 Task: Search one way flight ticket for 1 adult, 1 child, 1 infant in seat in premium economy from Elmira/corning: Elmira/corning Regional Airport to Gillette: Gillette Campbell County Airport on 5-1-2023. Number of bags: 6 checked bags. Price is upto 86000. Outbound departure time preference is 15:30.
Action: Mouse moved to (227, 423)
Screenshot: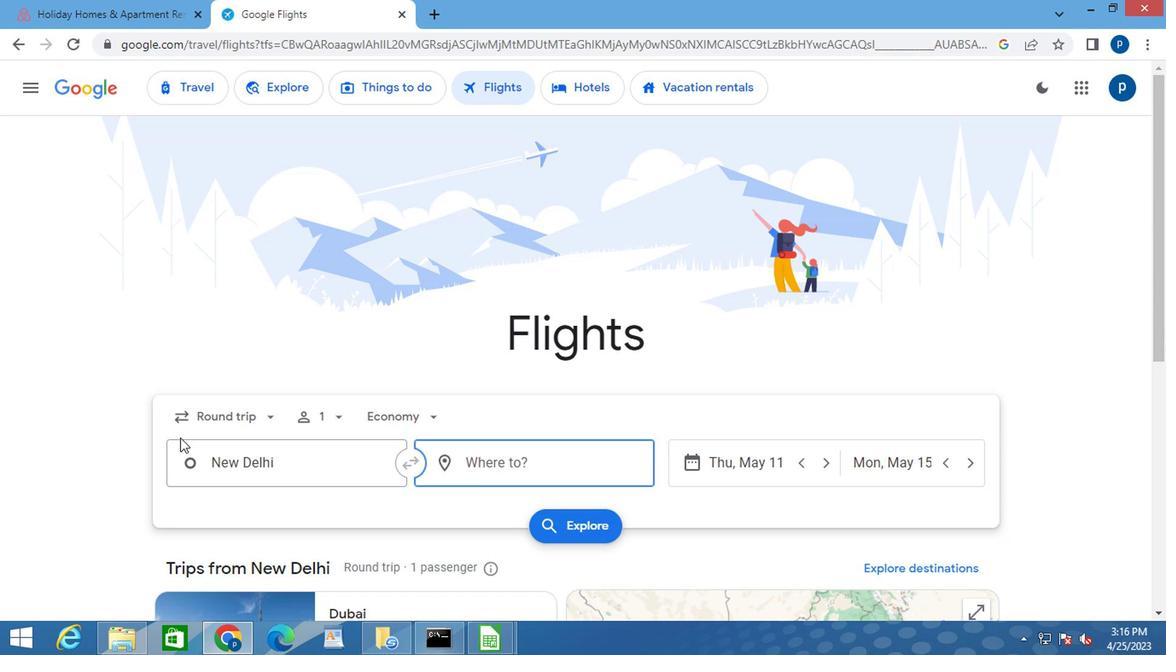 
Action: Mouse pressed left at (227, 423)
Screenshot: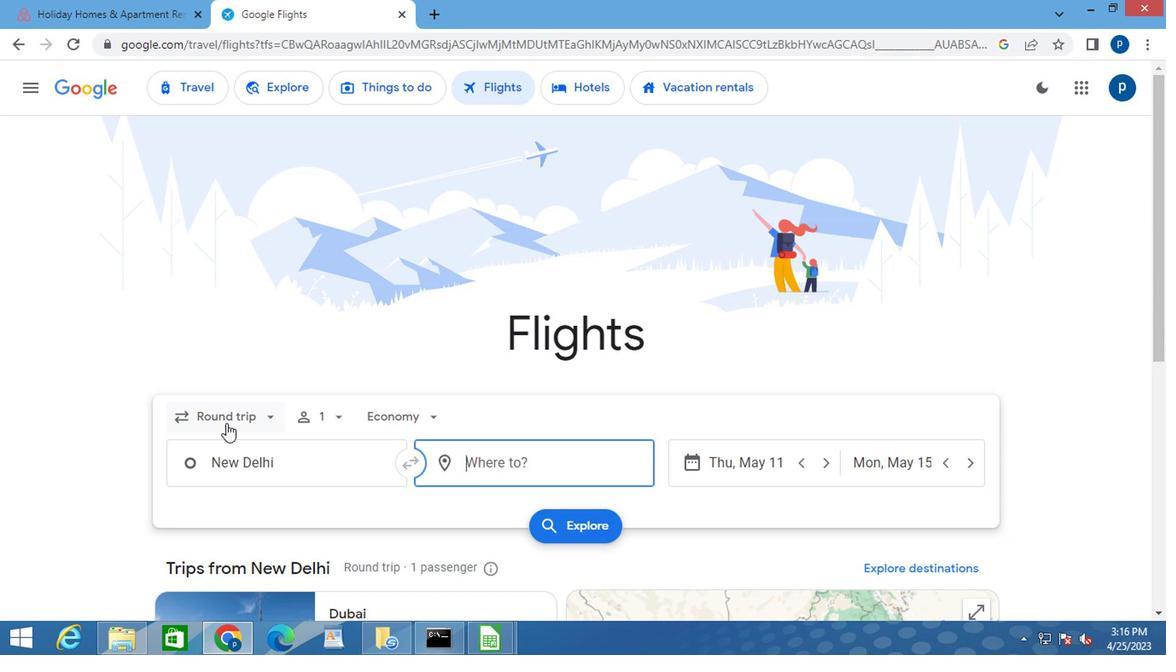 
Action: Mouse moved to (250, 498)
Screenshot: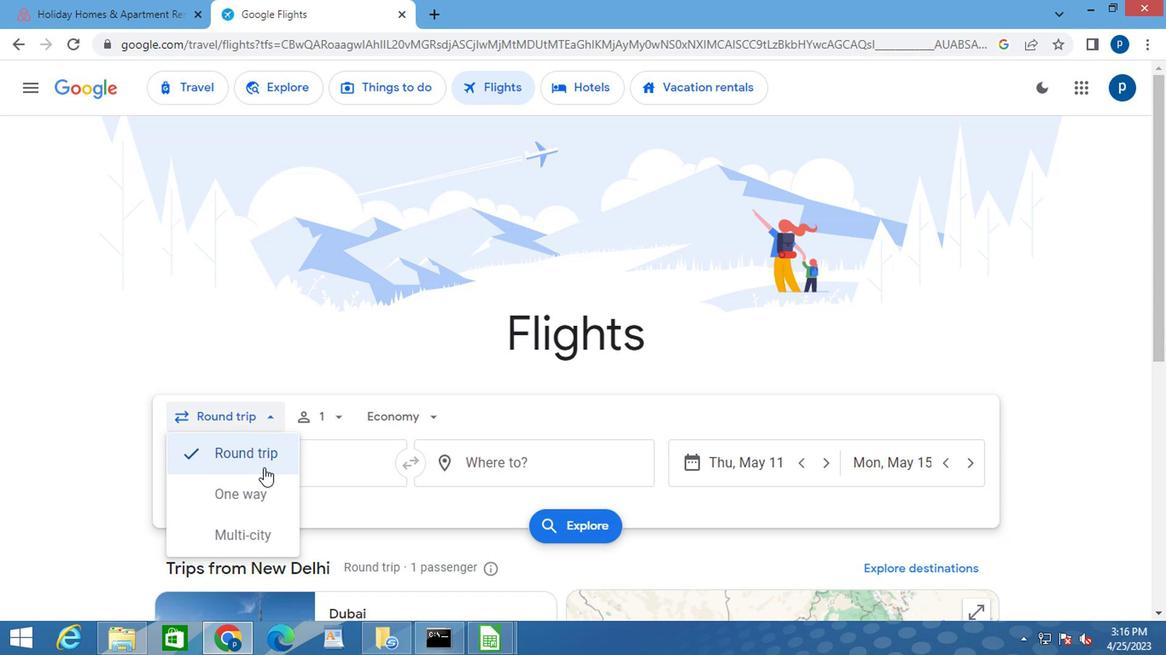 
Action: Mouse pressed left at (250, 498)
Screenshot: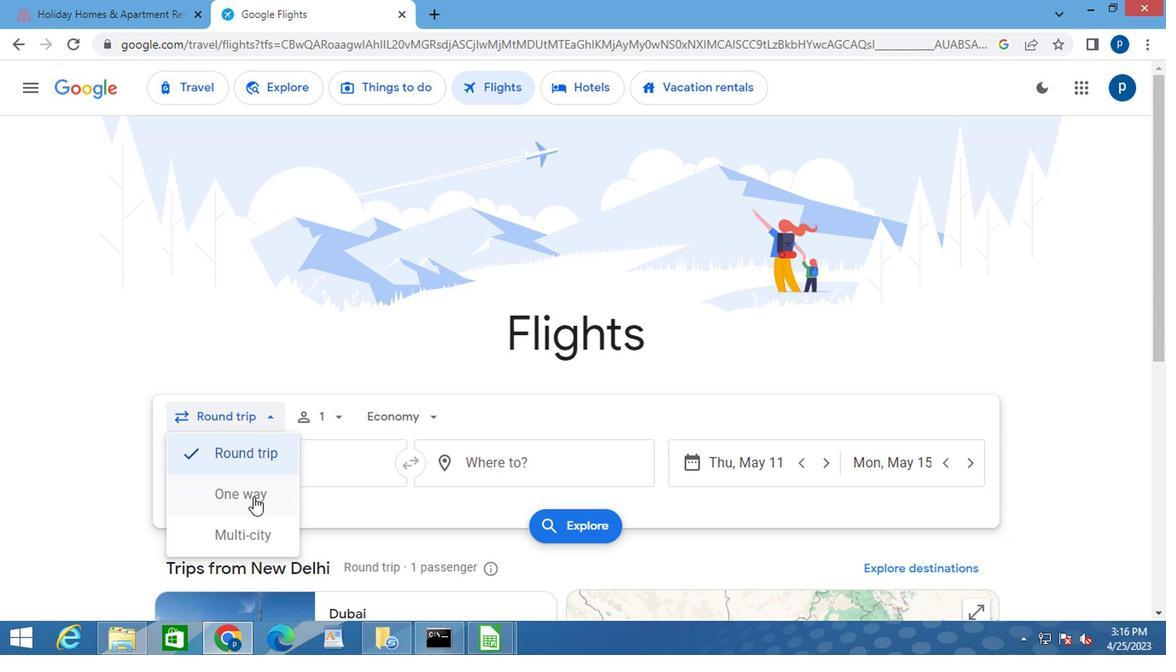 
Action: Mouse moved to (364, 382)
Screenshot: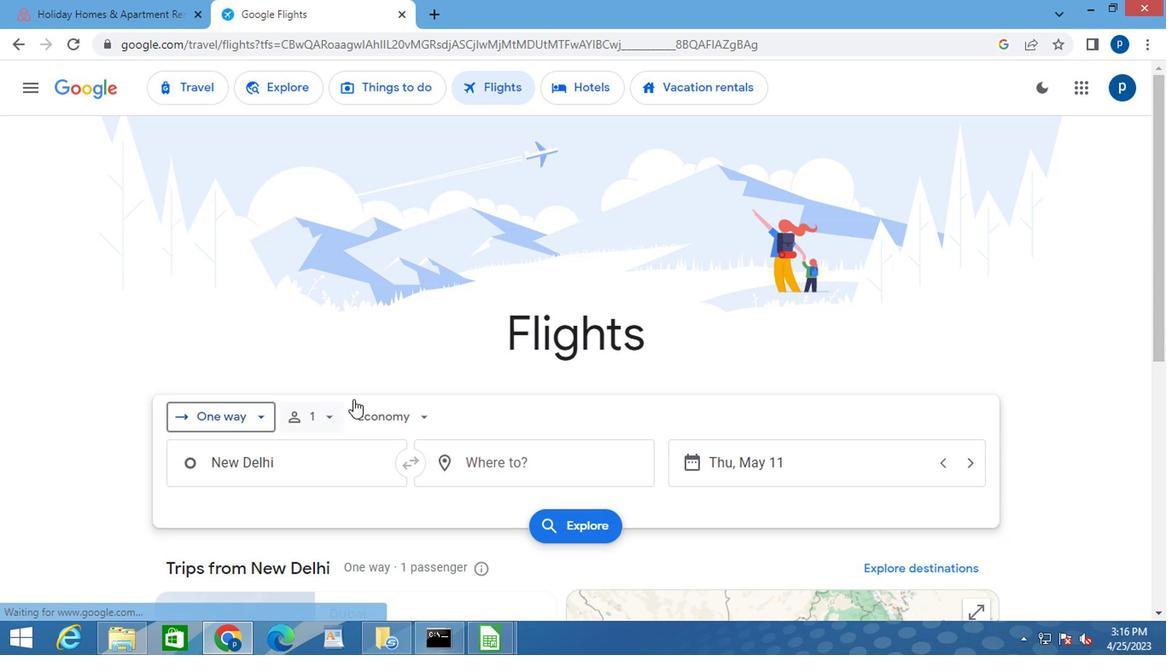 
Action: Mouse scrolled (364, 381) with delta (0, 0)
Screenshot: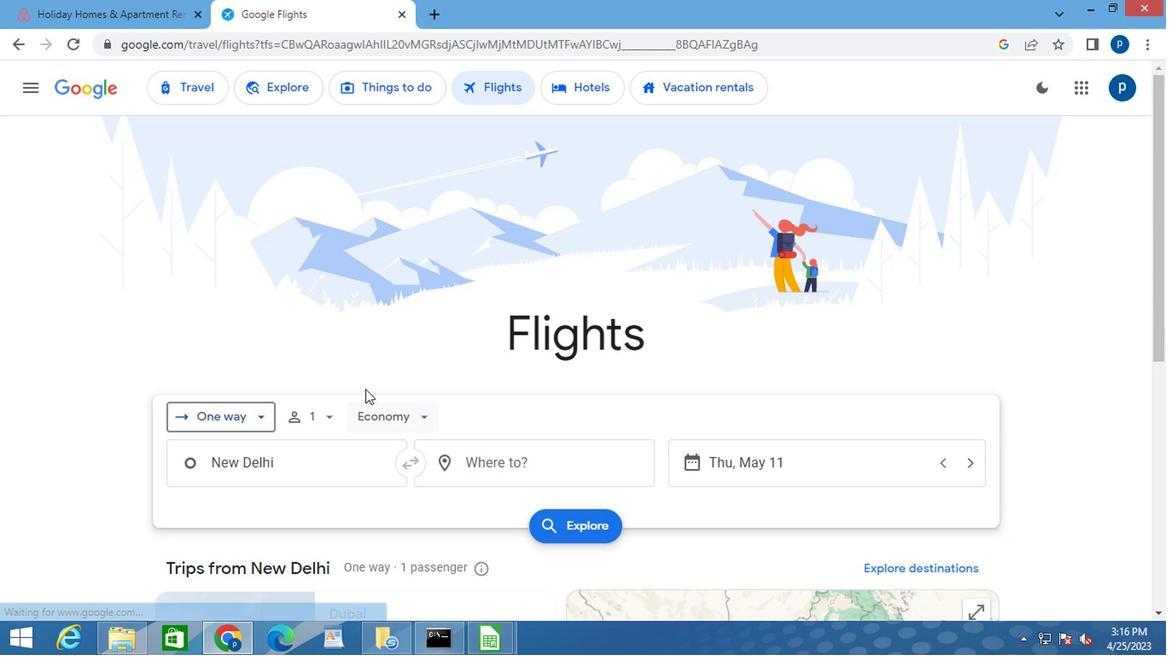 
Action: Mouse scrolled (364, 381) with delta (0, 0)
Screenshot: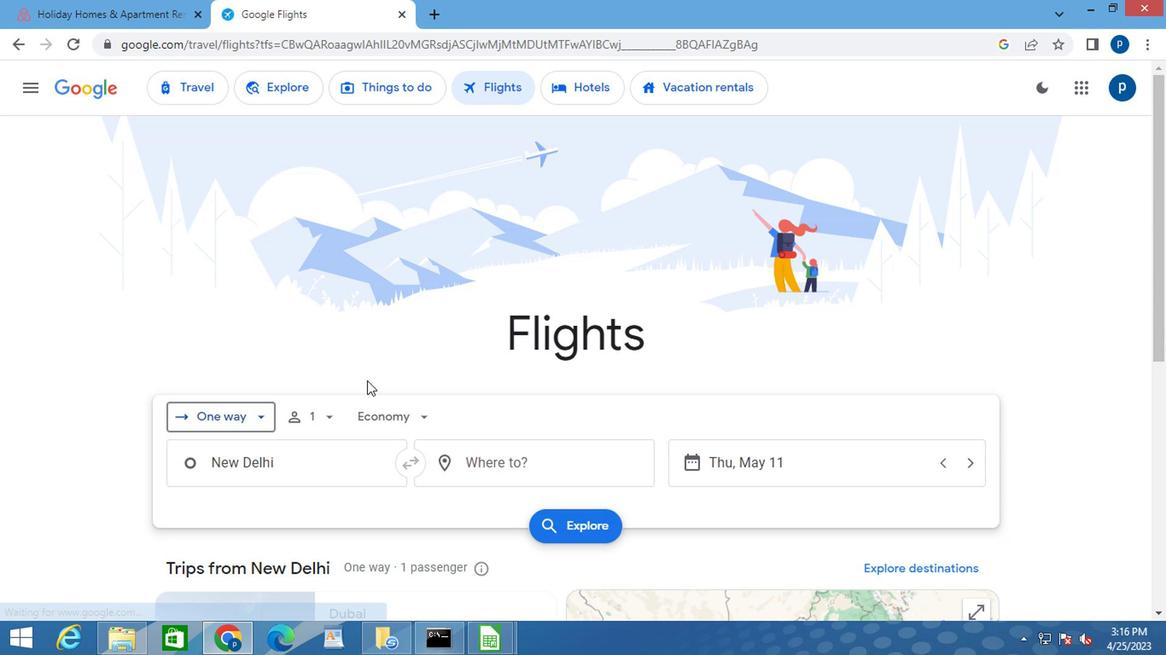 
Action: Mouse moved to (320, 238)
Screenshot: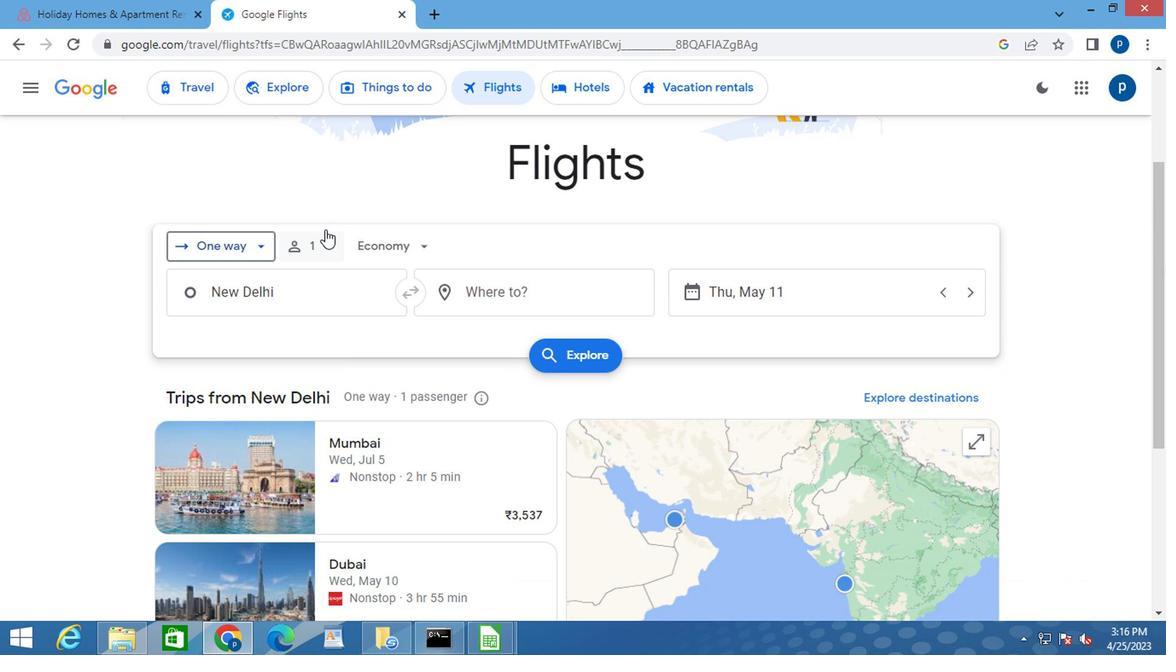 
Action: Mouse pressed left at (320, 238)
Screenshot: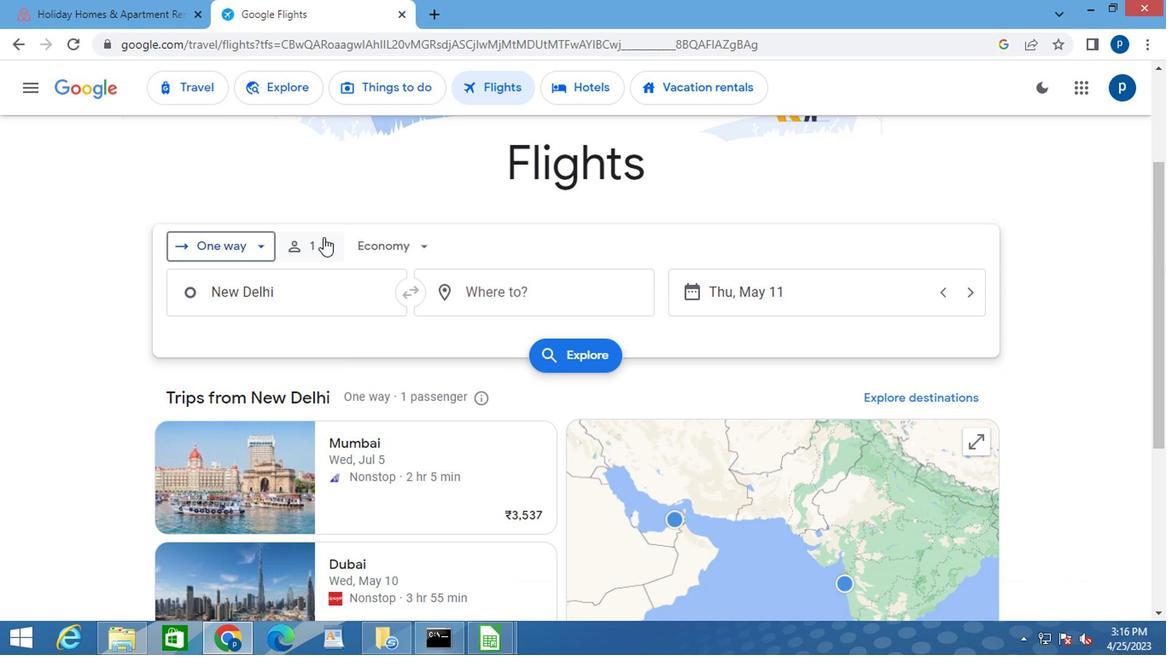 
Action: Mouse moved to (452, 327)
Screenshot: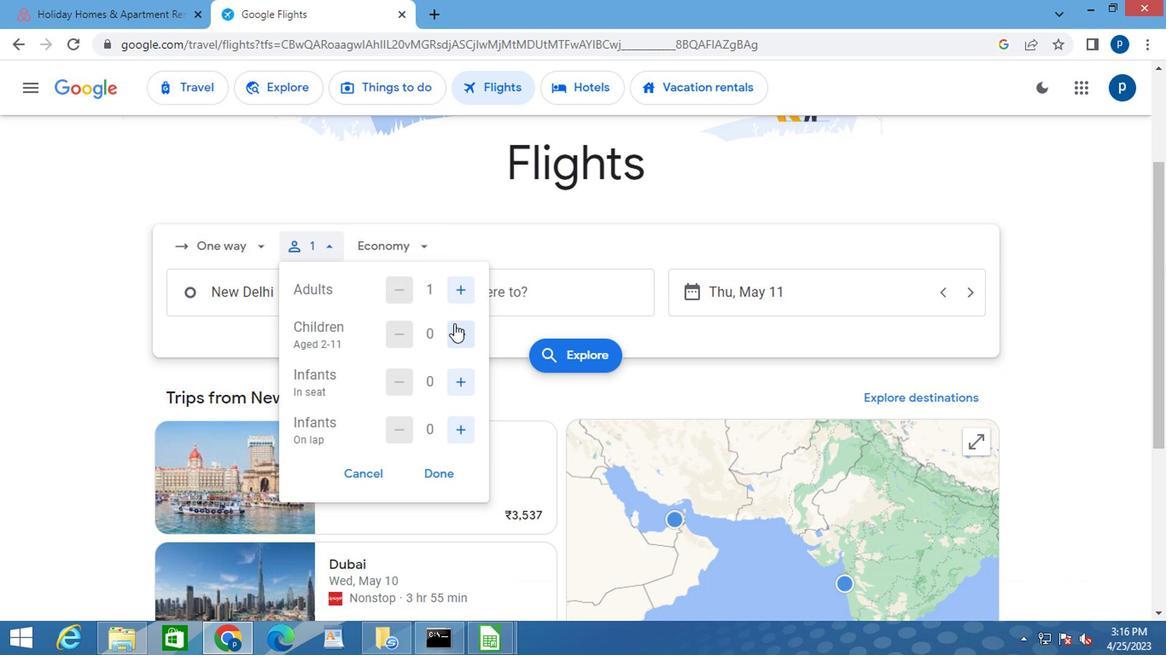 
Action: Mouse pressed left at (452, 327)
Screenshot: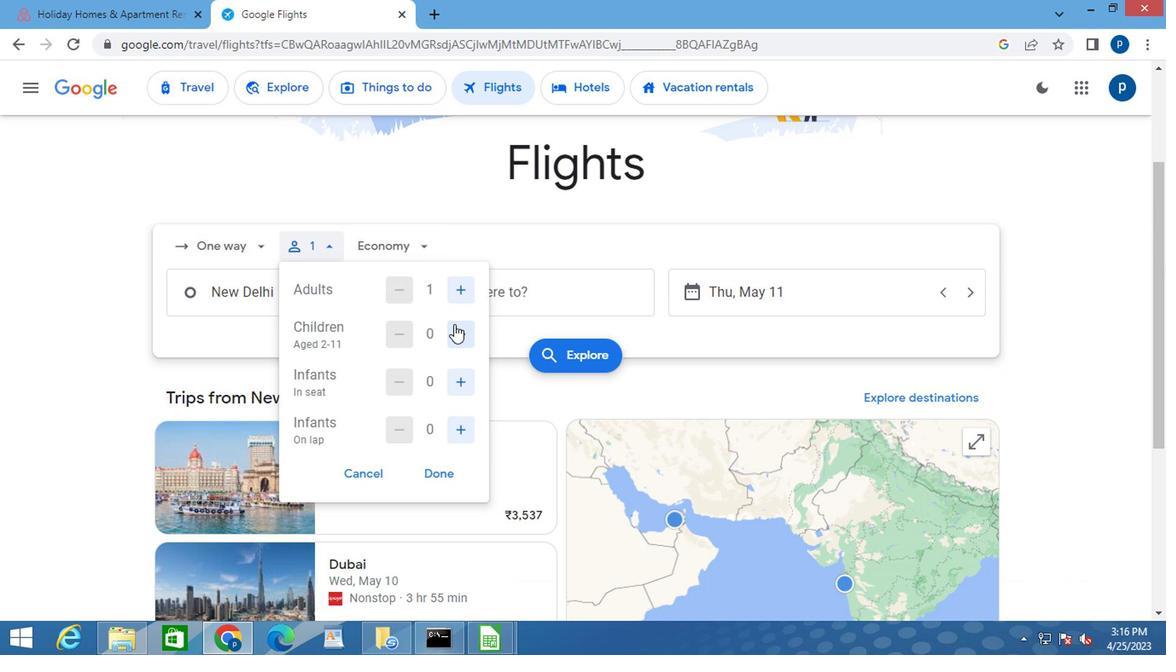 
Action: Mouse moved to (460, 383)
Screenshot: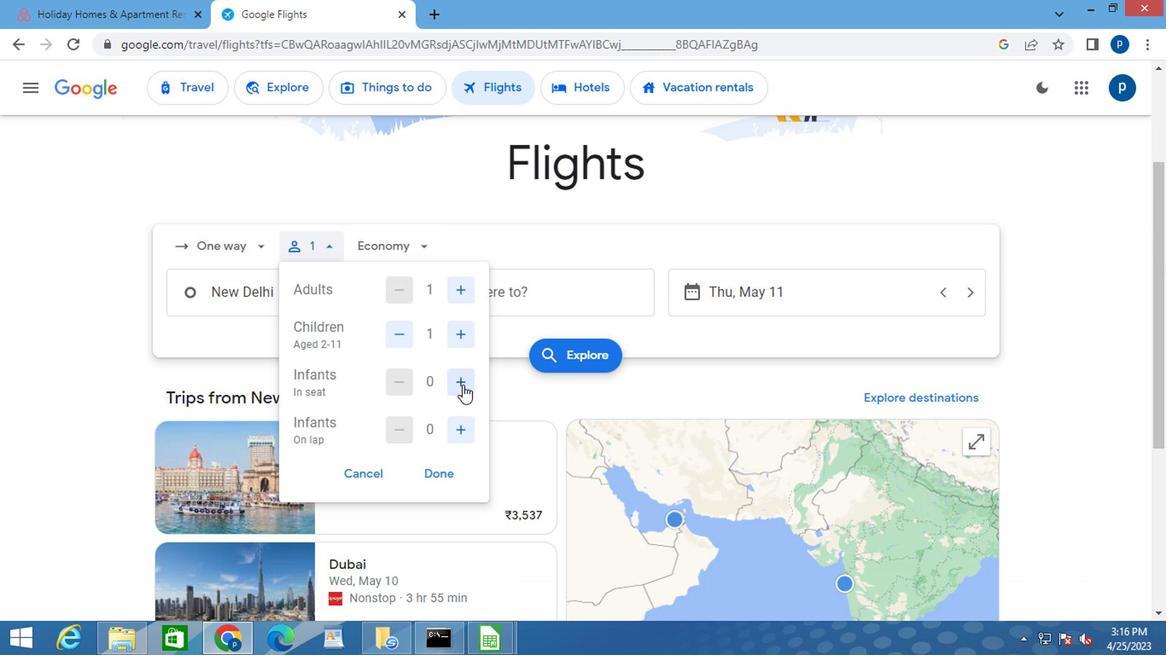 
Action: Mouse pressed left at (460, 383)
Screenshot: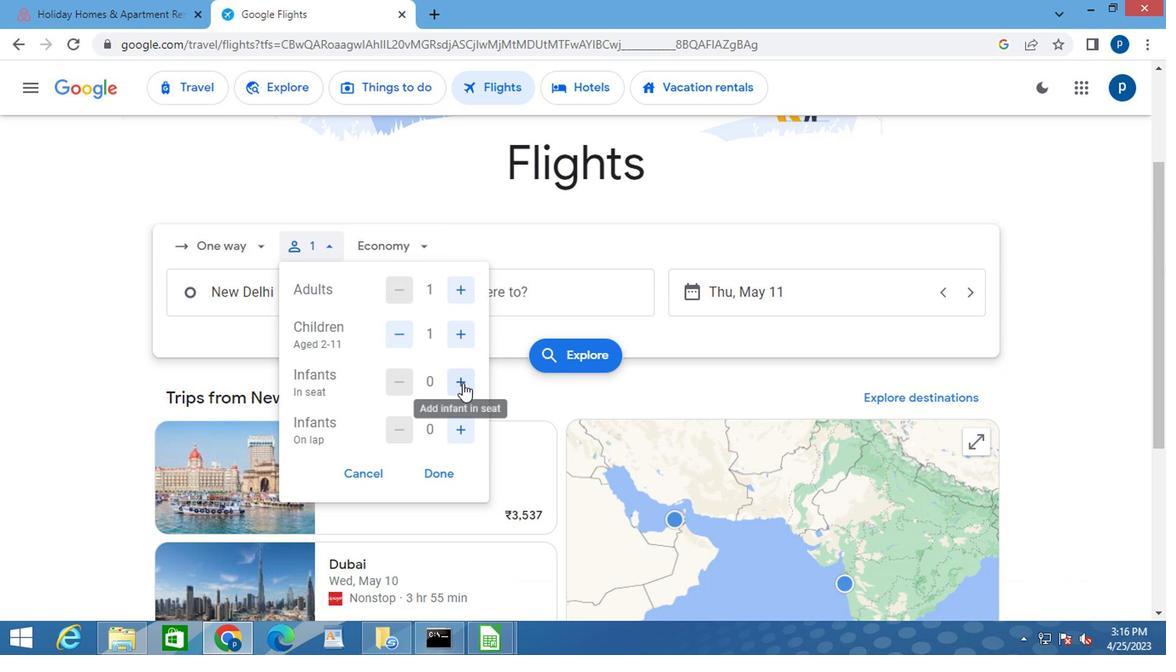 
Action: Mouse moved to (443, 471)
Screenshot: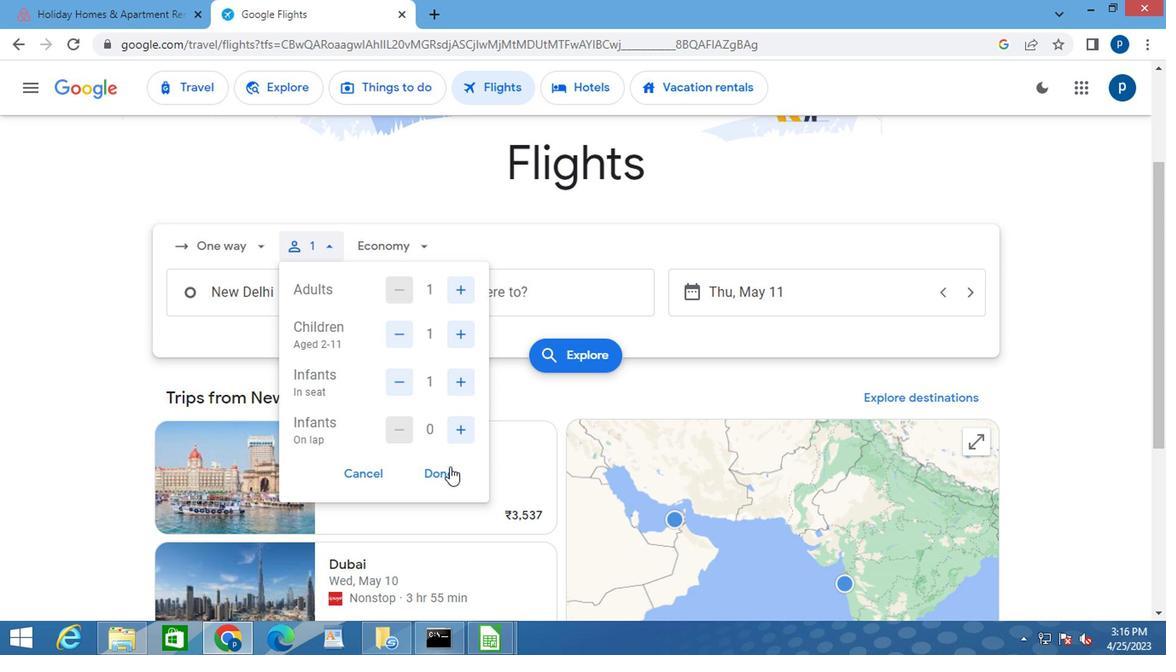 
Action: Mouse pressed left at (443, 471)
Screenshot: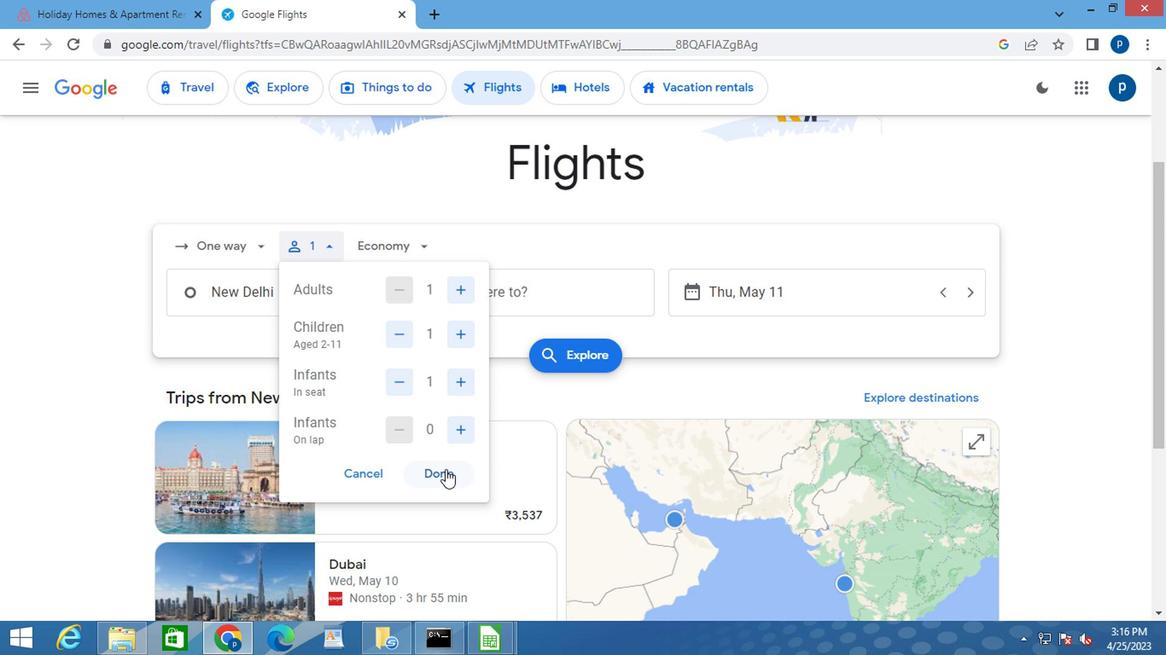 
Action: Mouse moved to (400, 244)
Screenshot: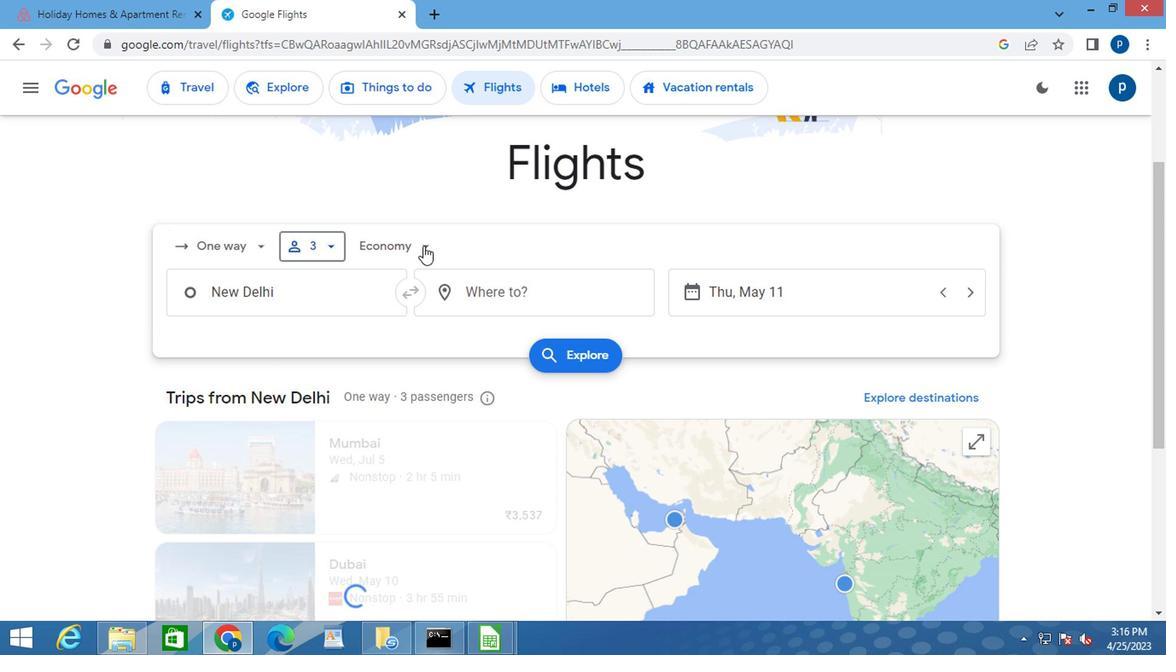 
Action: Mouse pressed left at (400, 244)
Screenshot: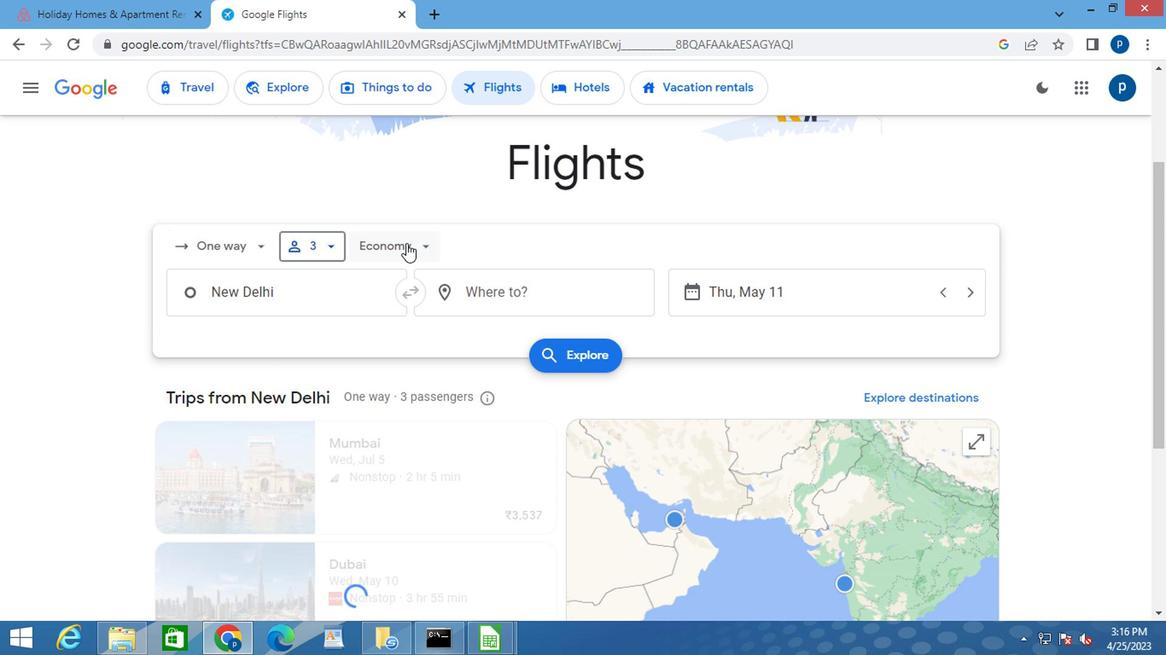 
Action: Mouse moved to (456, 319)
Screenshot: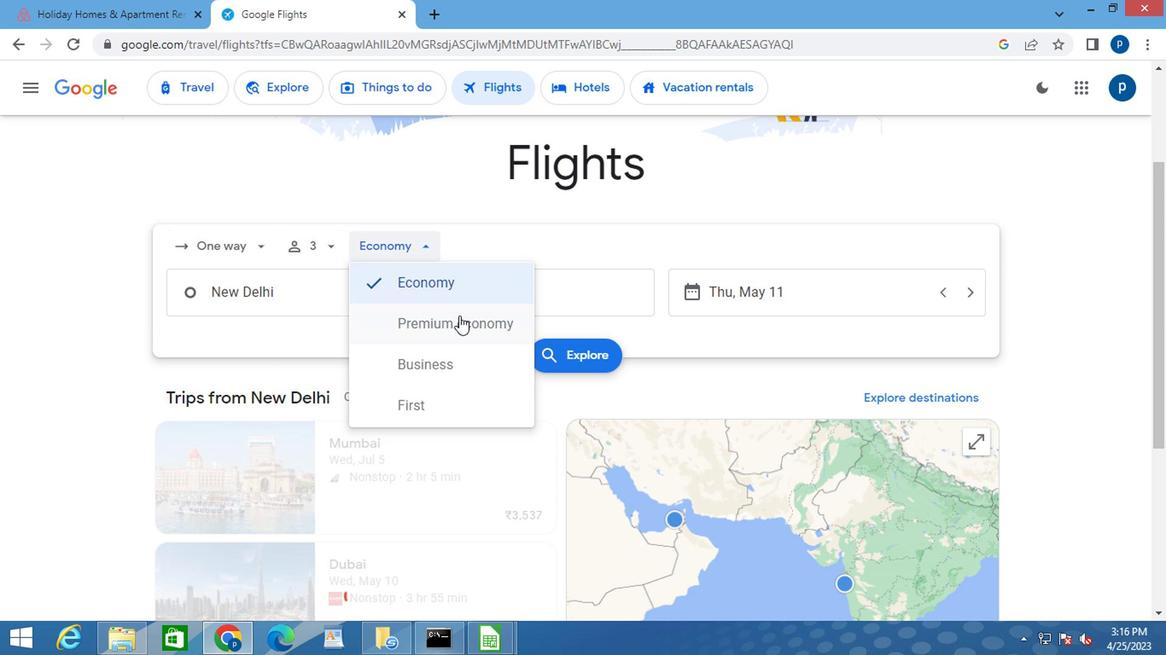 
Action: Mouse pressed left at (456, 319)
Screenshot: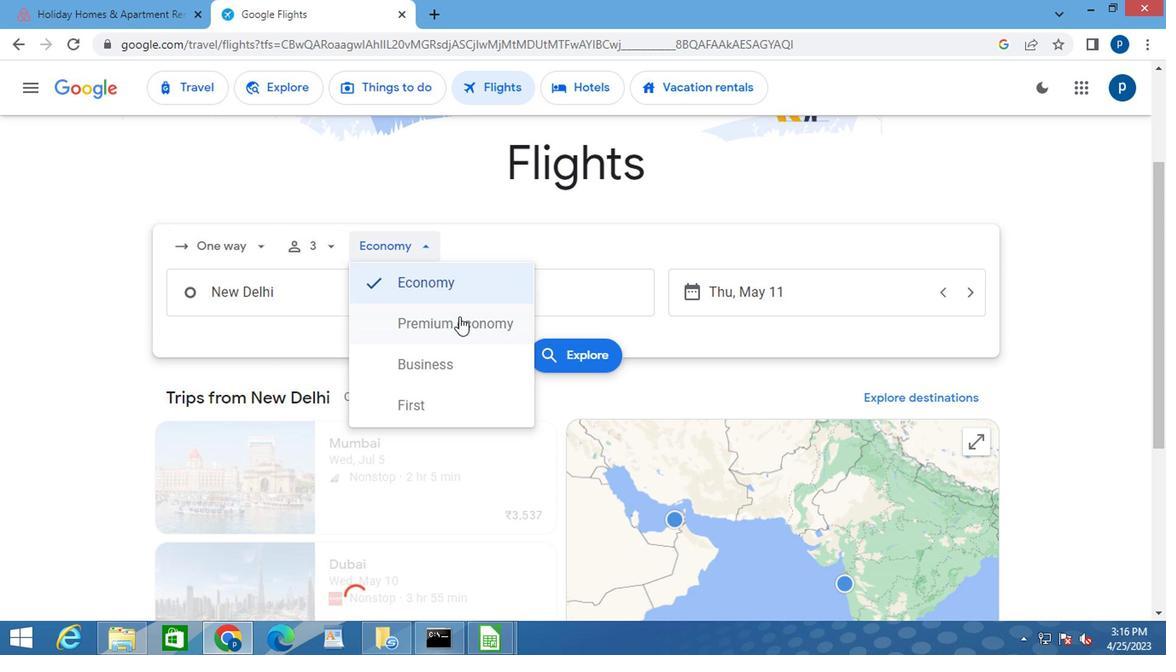 
Action: Mouse moved to (261, 298)
Screenshot: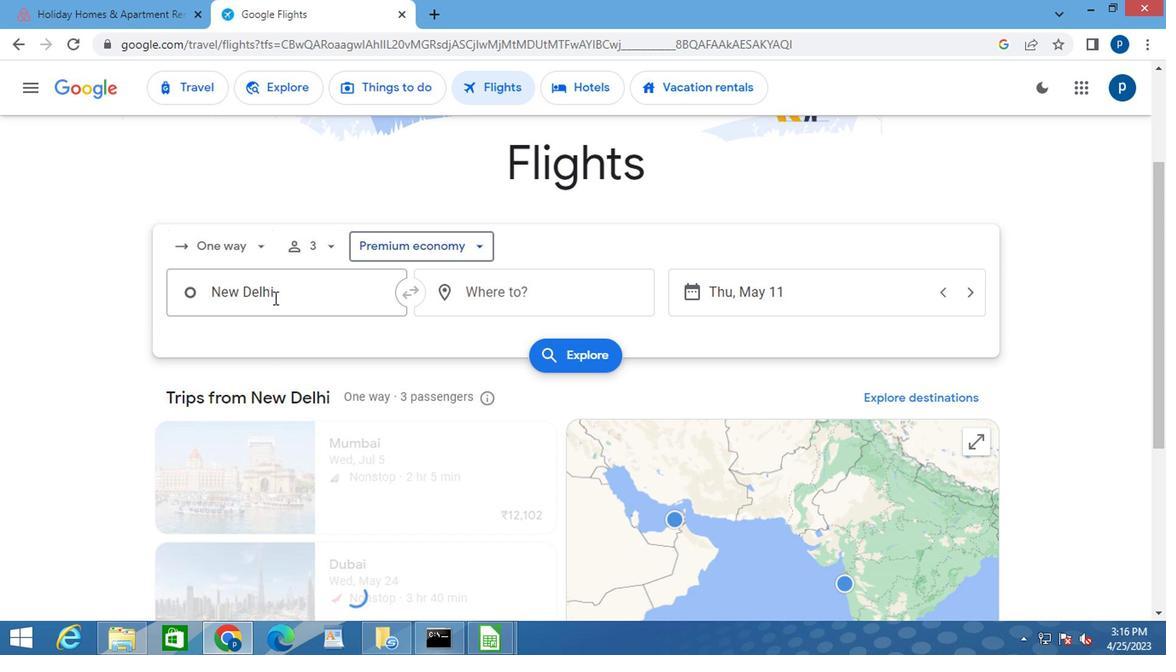 
Action: Mouse pressed left at (261, 298)
Screenshot: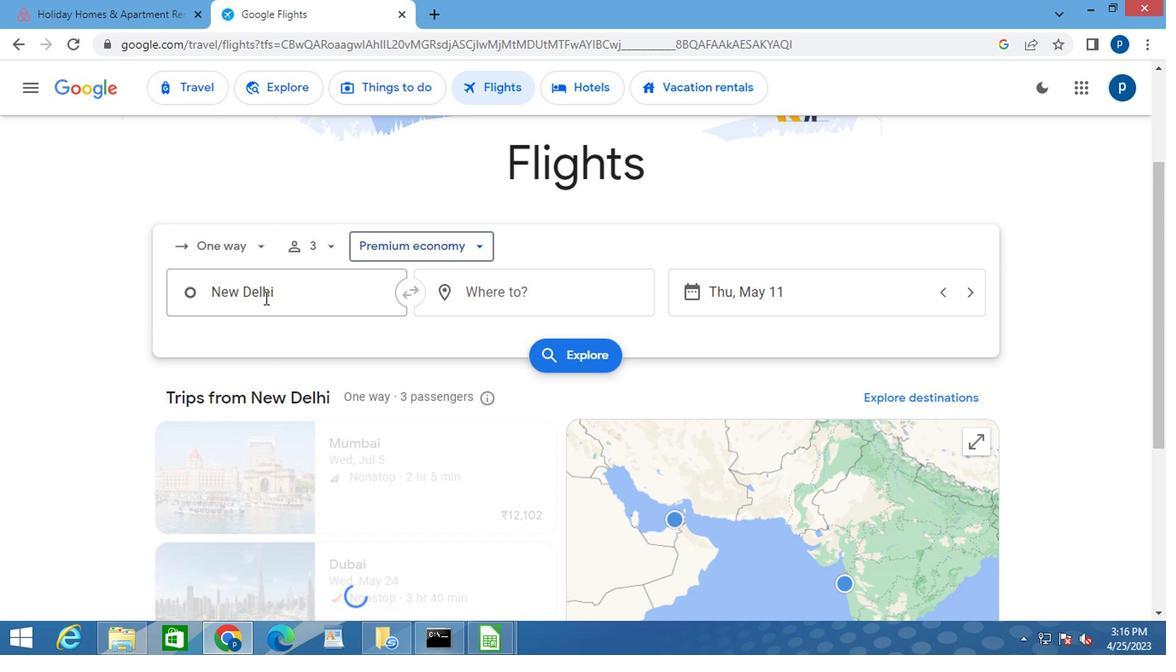 
Action: Mouse pressed left at (261, 298)
Screenshot: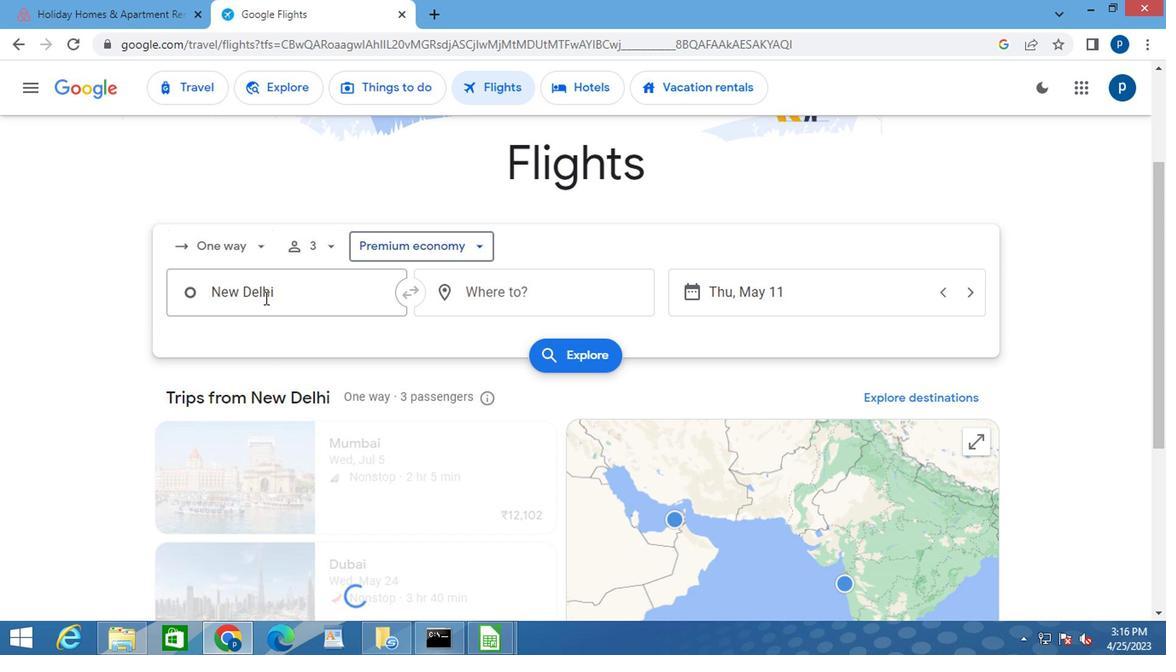 
Action: Key pressed e<Key.caps_lock>lmir
Screenshot: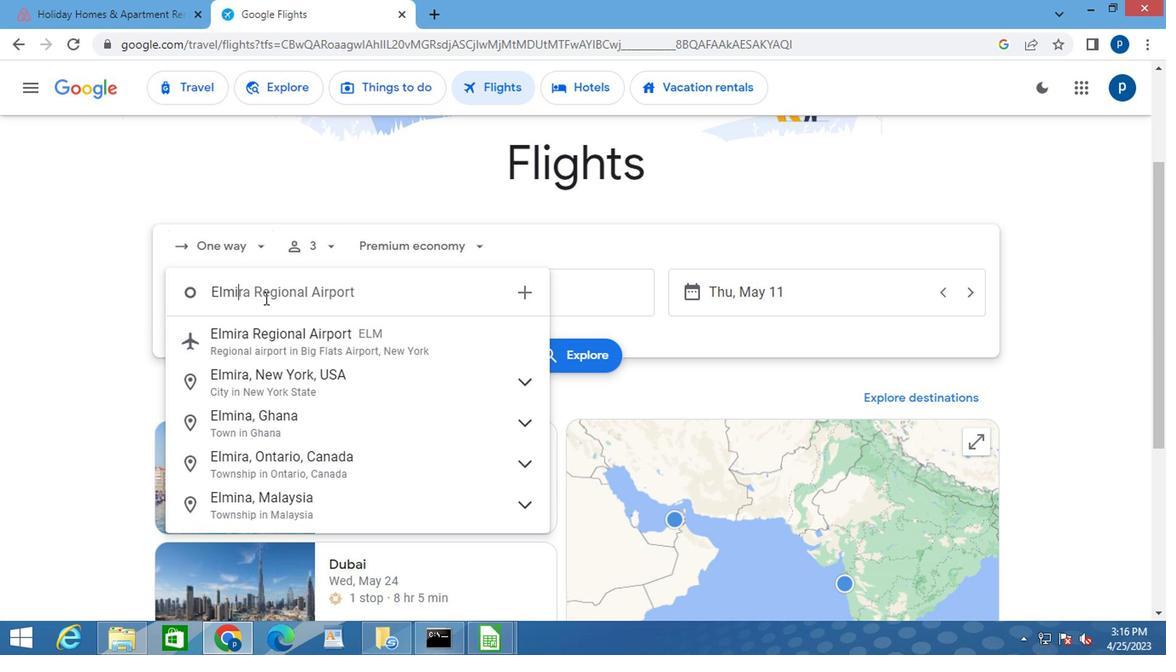 
Action: Mouse moved to (258, 335)
Screenshot: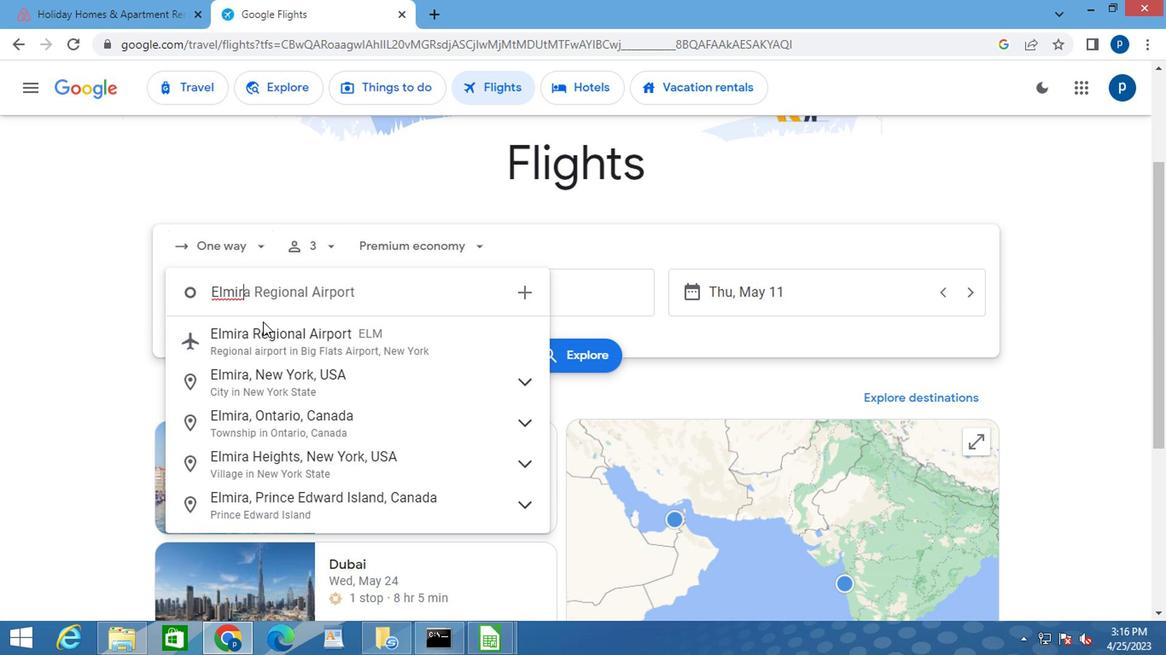 
Action: Mouse pressed left at (258, 335)
Screenshot: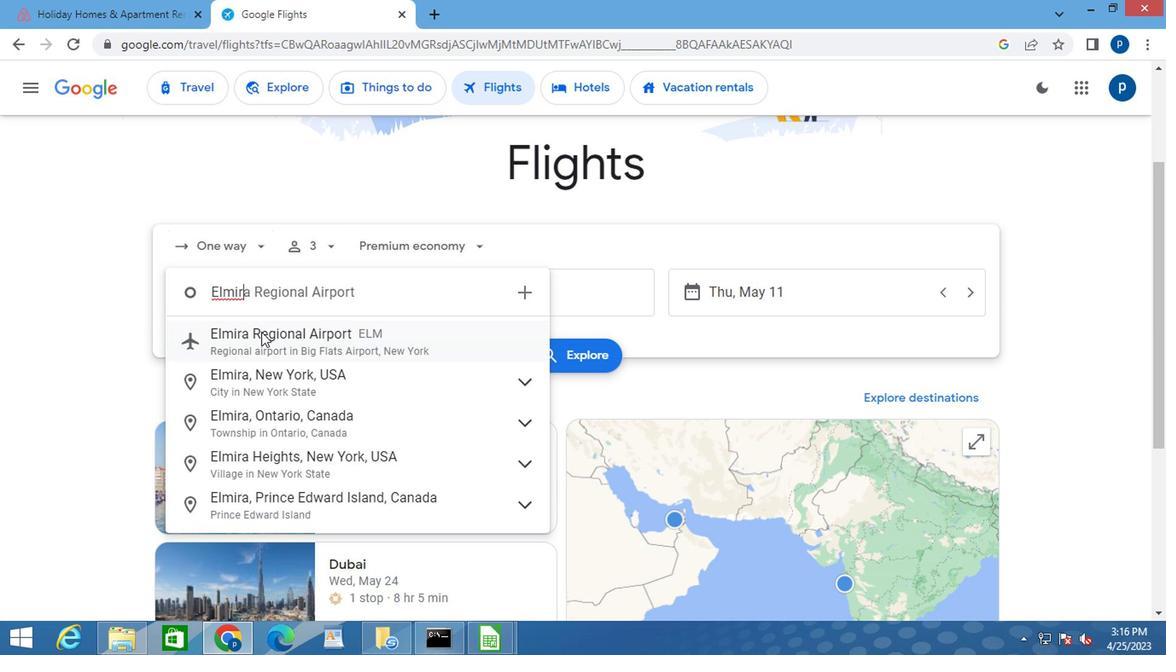 
Action: Mouse moved to (490, 298)
Screenshot: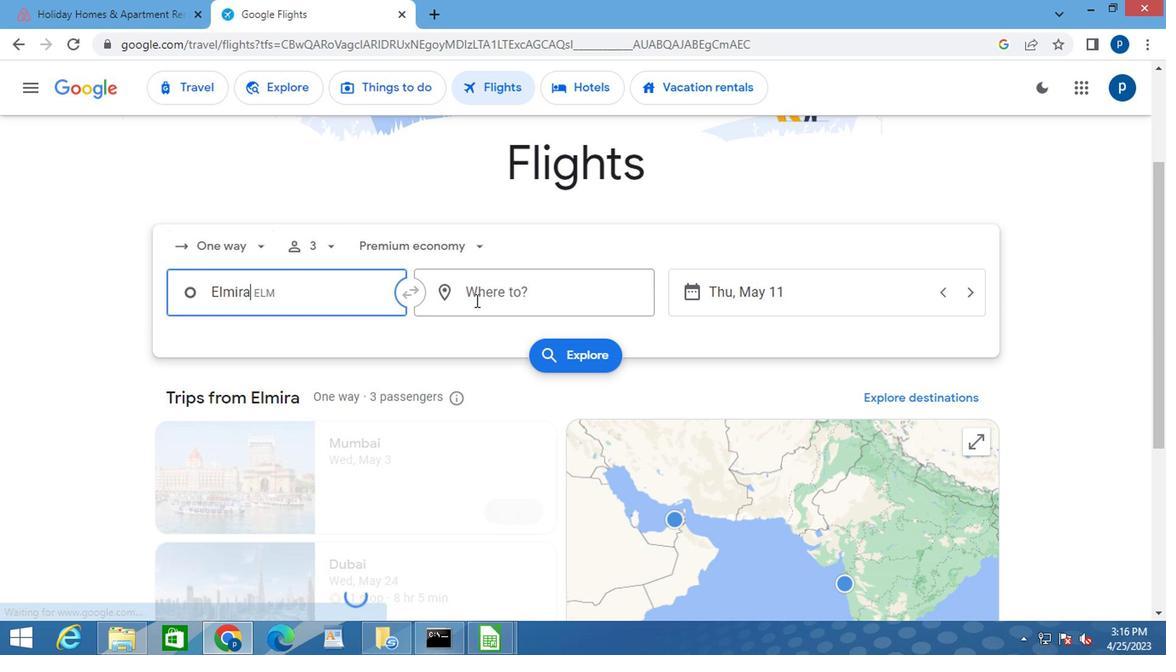 
Action: Mouse pressed left at (490, 298)
Screenshot: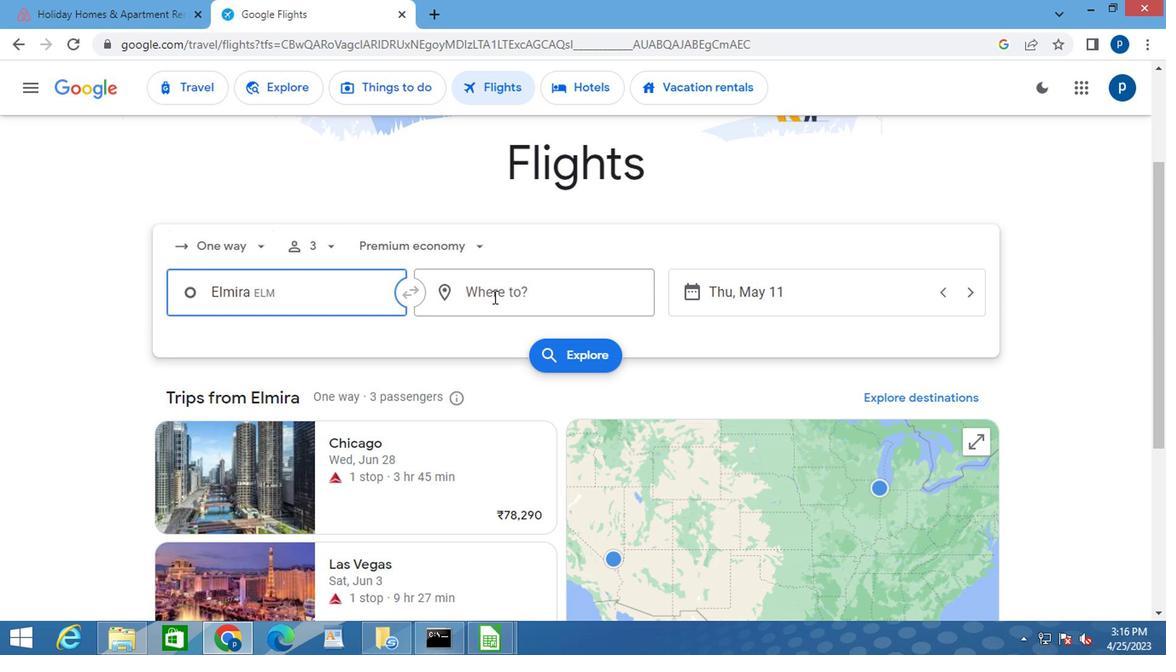 
Action: Key pressed <Key.caps_lock>g<Key.caps_lock>illete
Screenshot: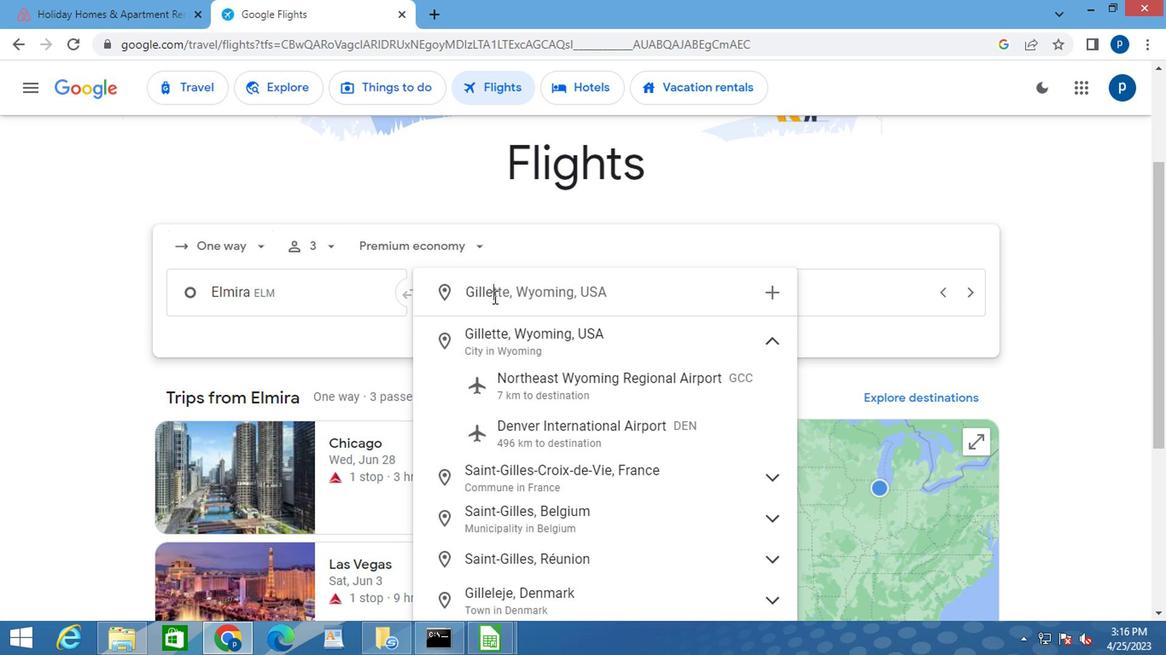 
Action: Mouse moved to (493, 343)
Screenshot: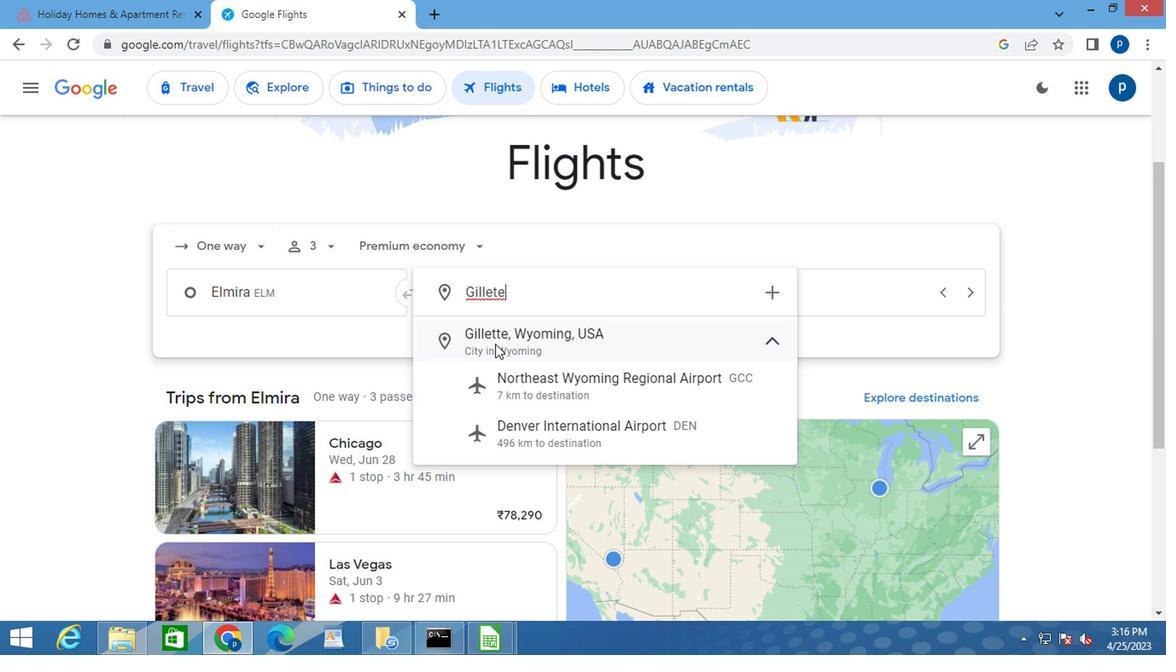 
Action: Mouse pressed left at (493, 343)
Screenshot: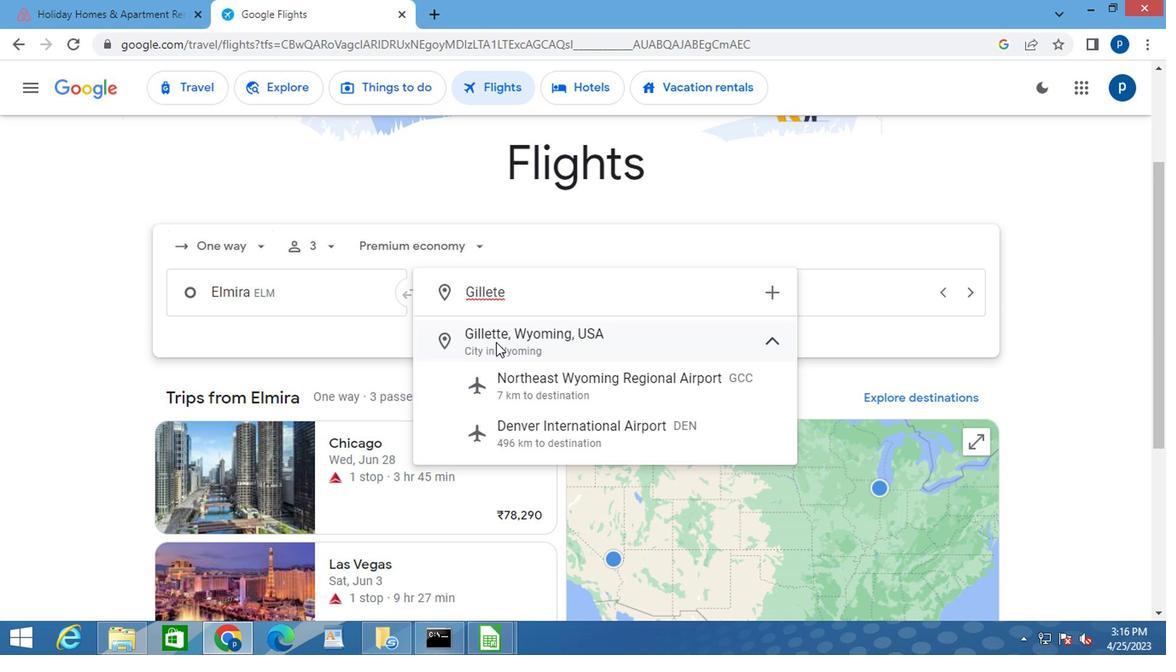 
Action: Mouse moved to (685, 293)
Screenshot: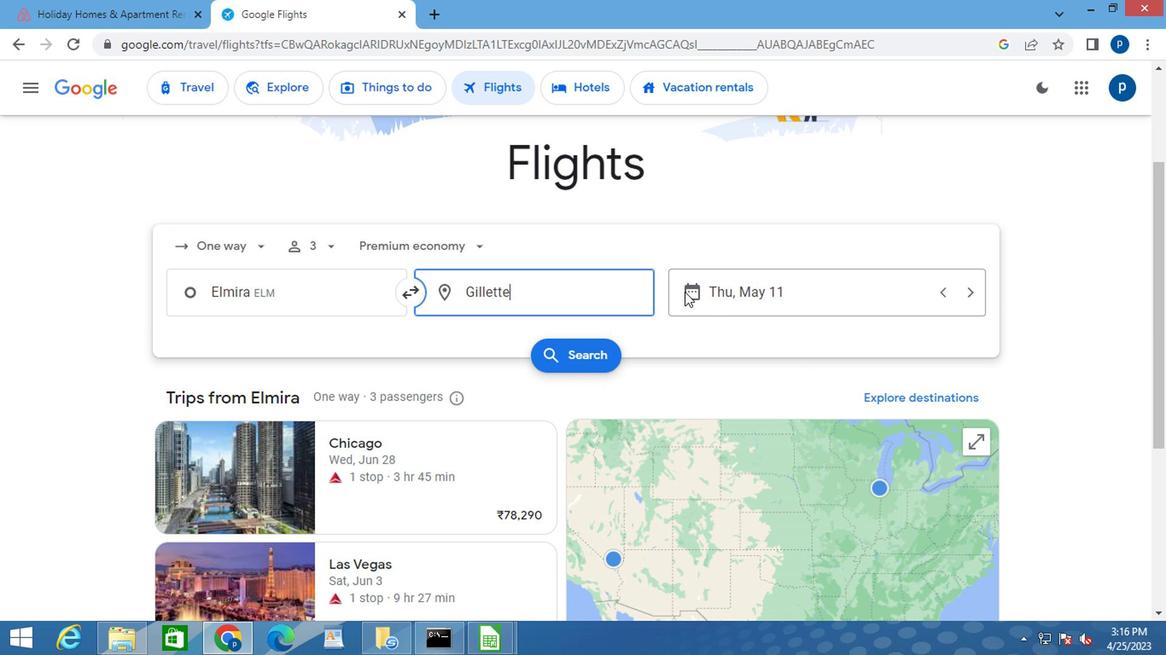 
Action: Mouse pressed left at (685, 293)
Screenshot: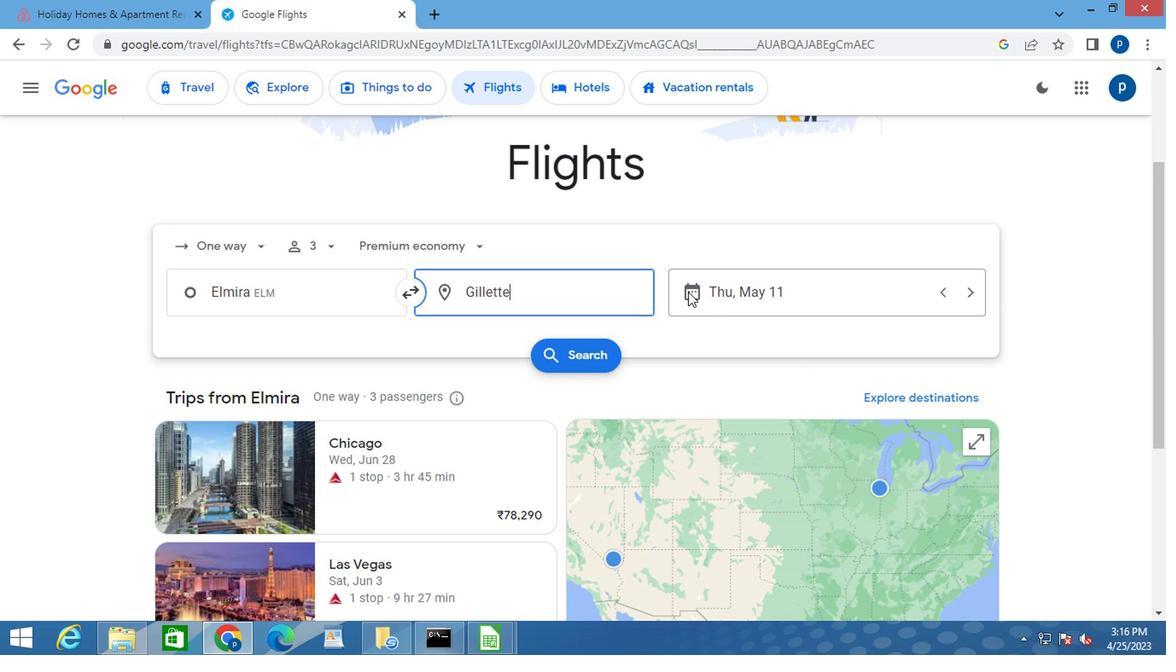 
Action: Mouse moved to (742, 308)
Screenshot: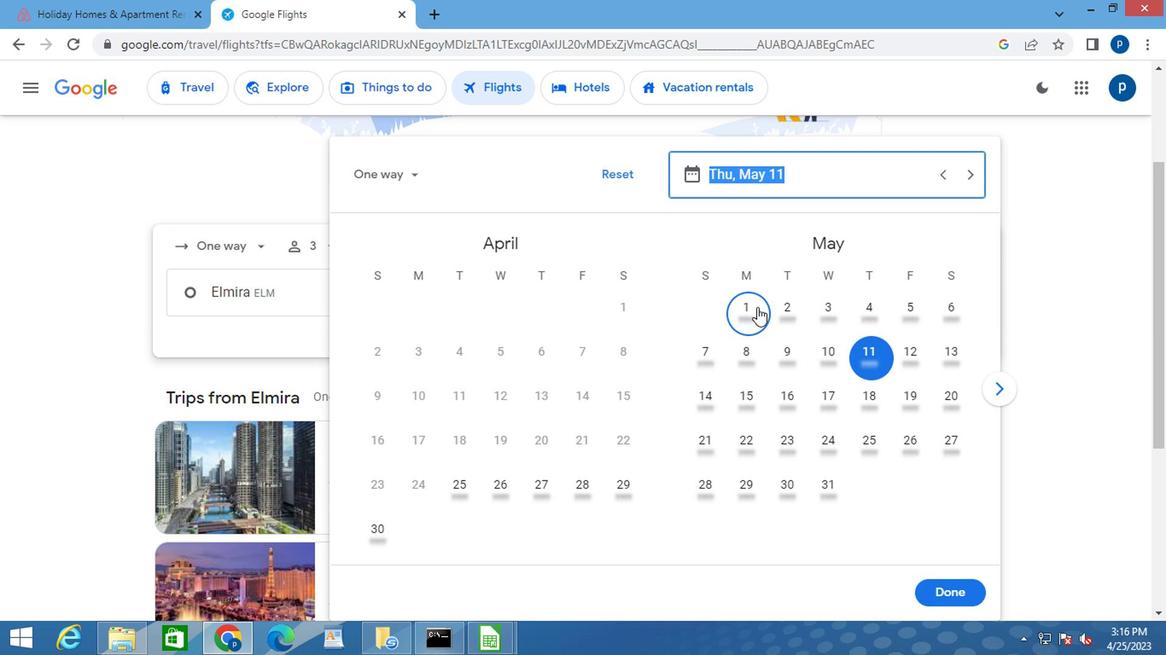 
Action: Mouse pressed left at (742, 308)
Screenshot: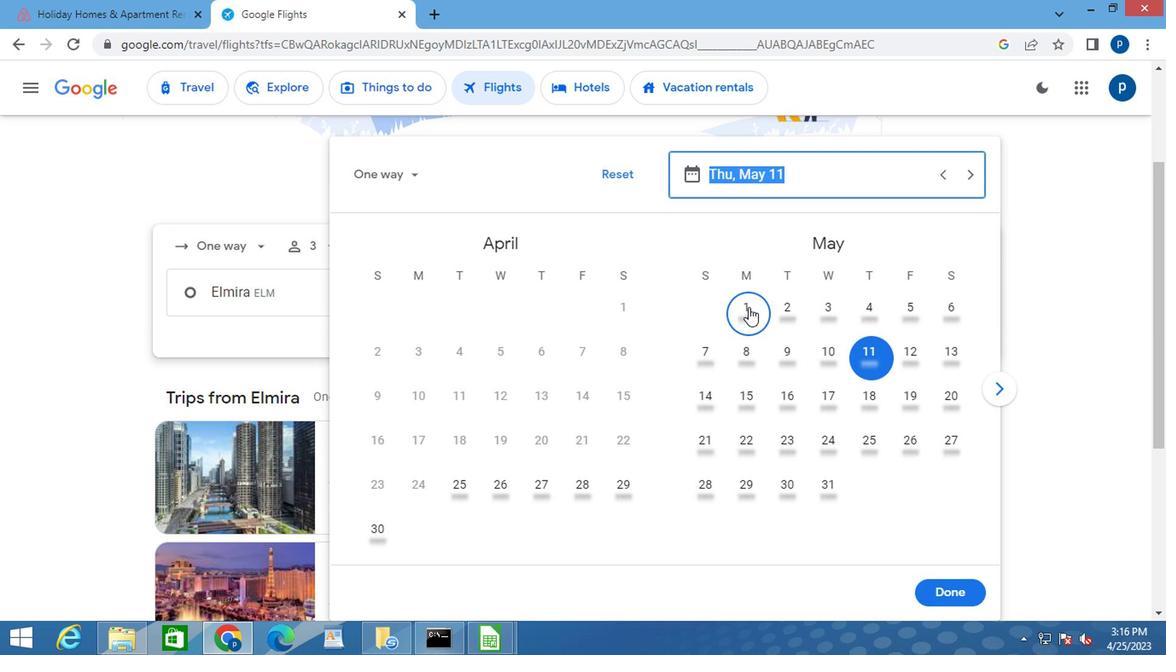 
Action: Mouse moved to (935, 582)
Screenshot: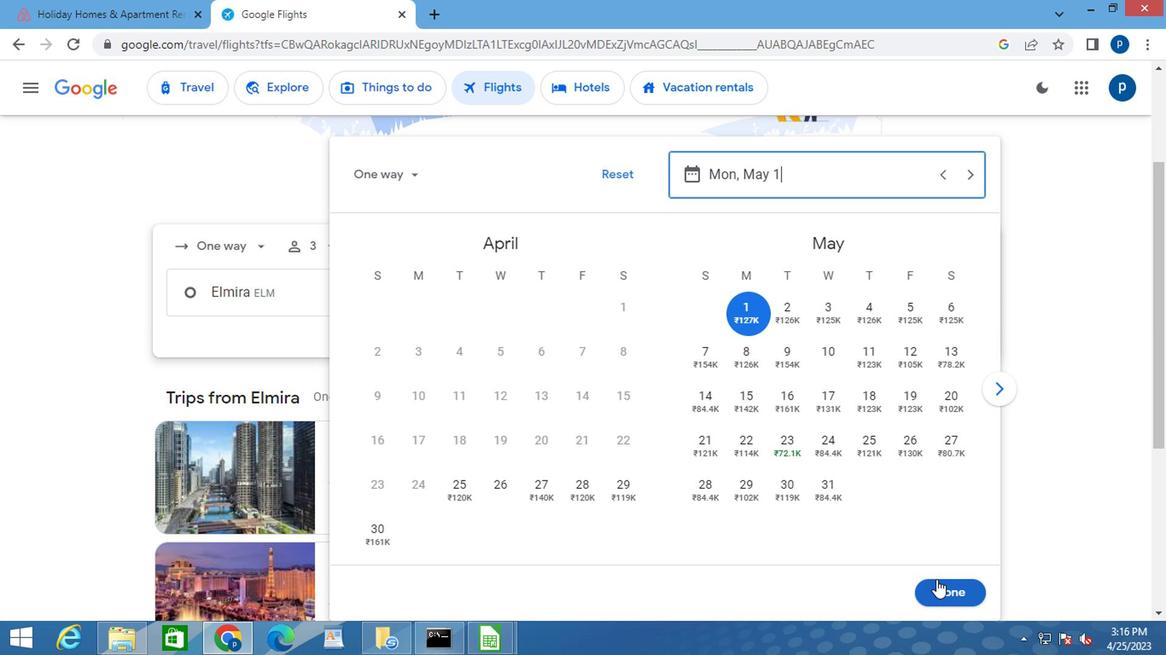 
Action: Mouse pressed left at (935, 582)
Screenshot: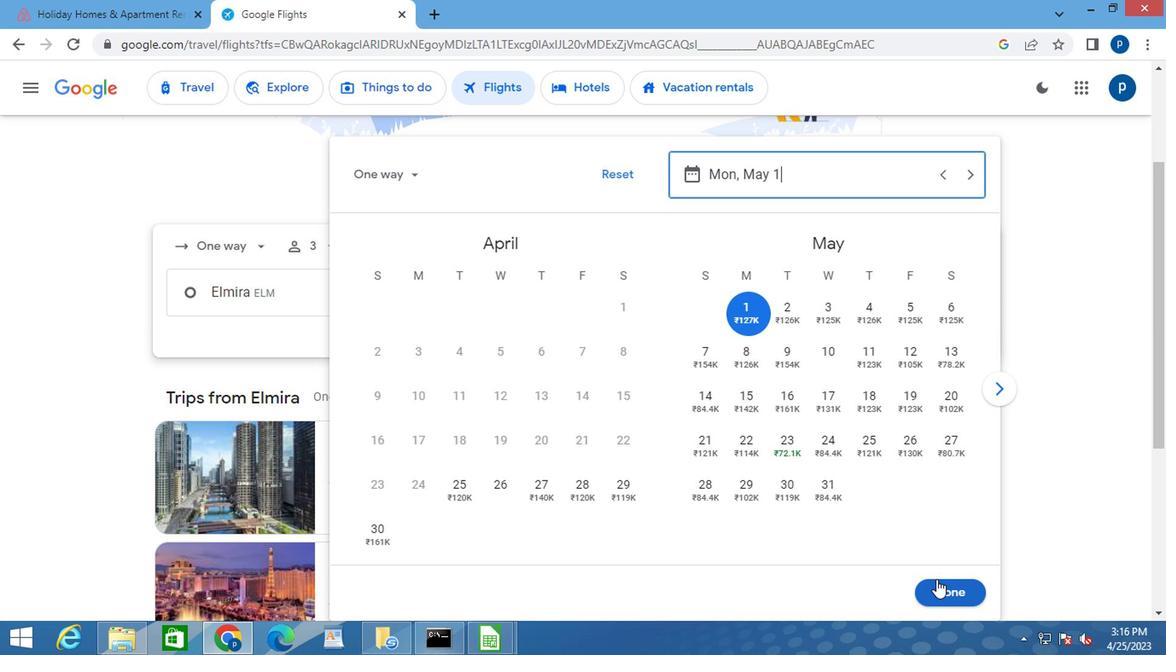 
Action: Mouse moved to (578, 357)
Screenshot: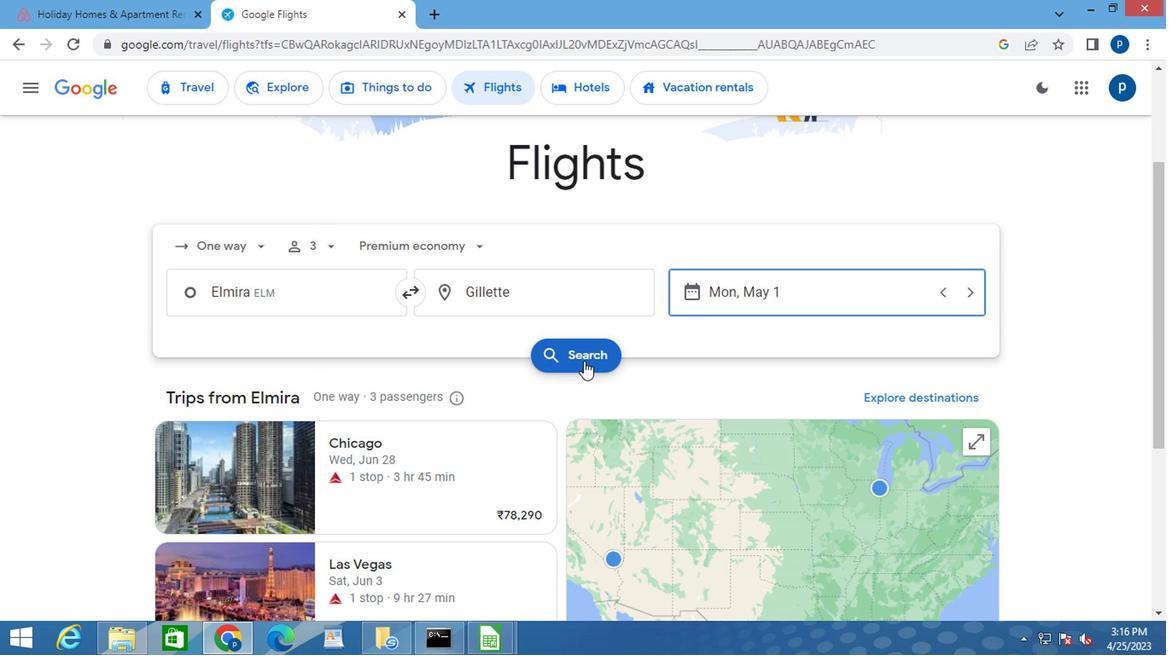 
Action: Mouse pressed left at (578, 357)
Screenshot: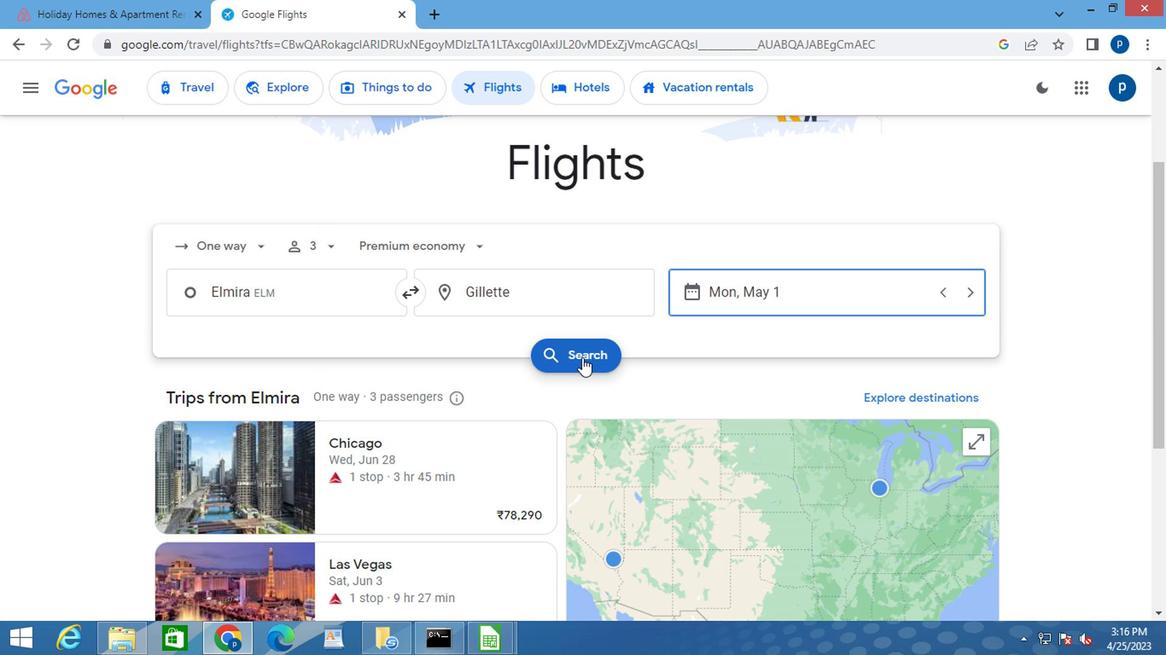 
Action: Mouse moved to (141, 252)
Screenshot: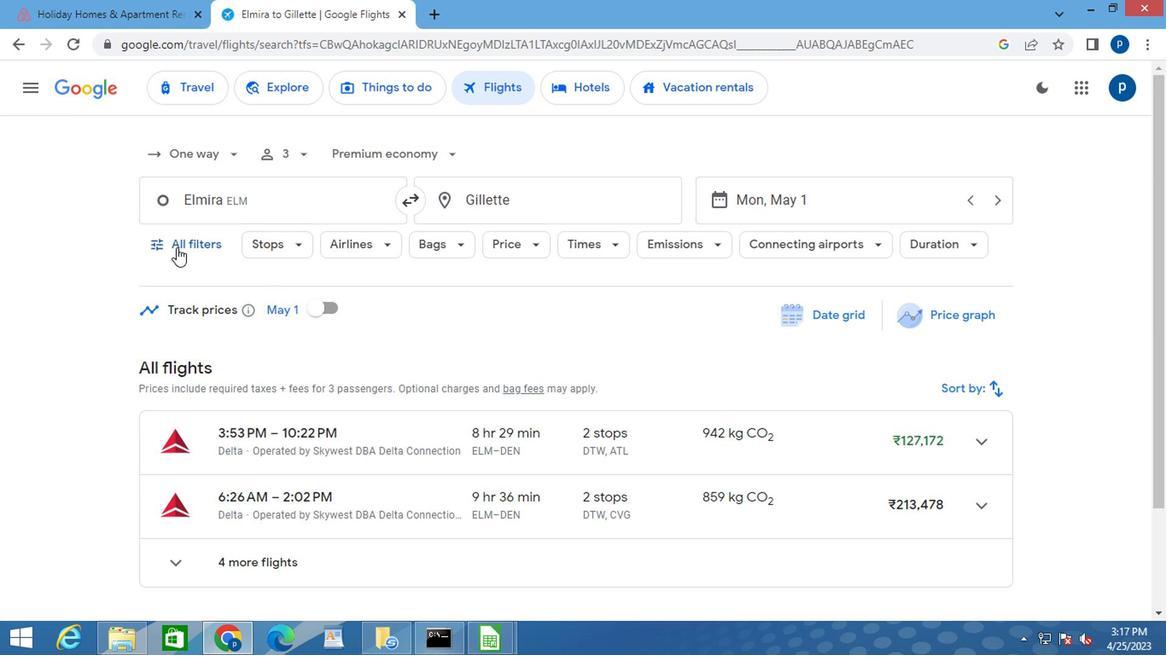 
Action: Mouse pressed left at (141, 252)
Screenshot: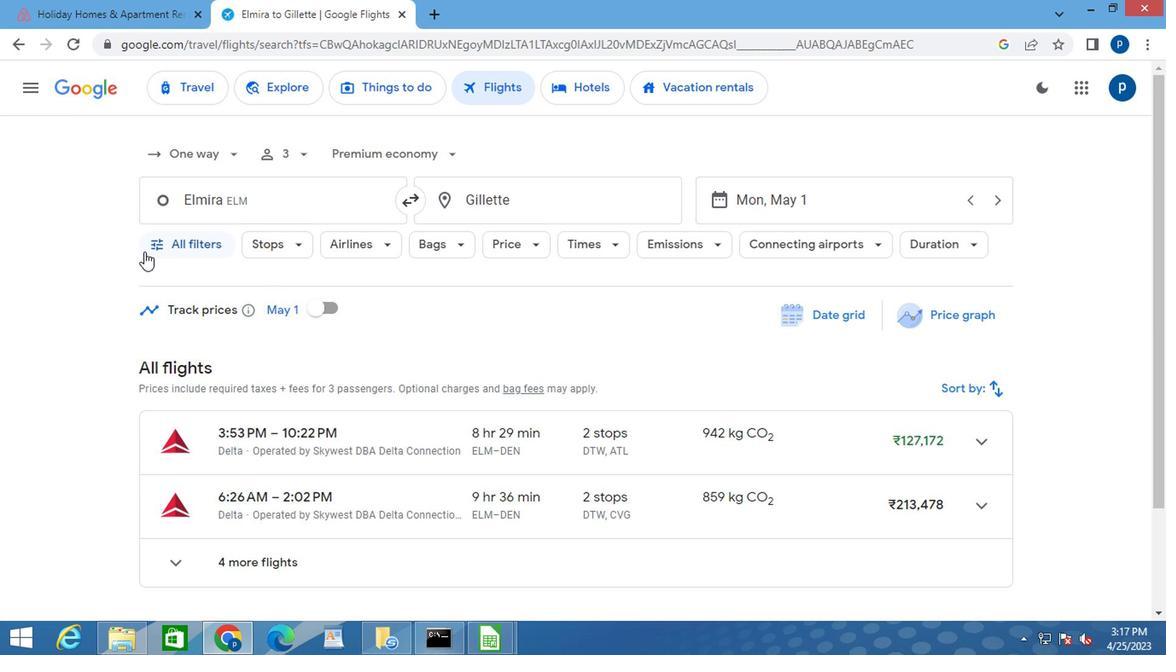 
Action: Mouse moved to (326, 408)
Screenshot: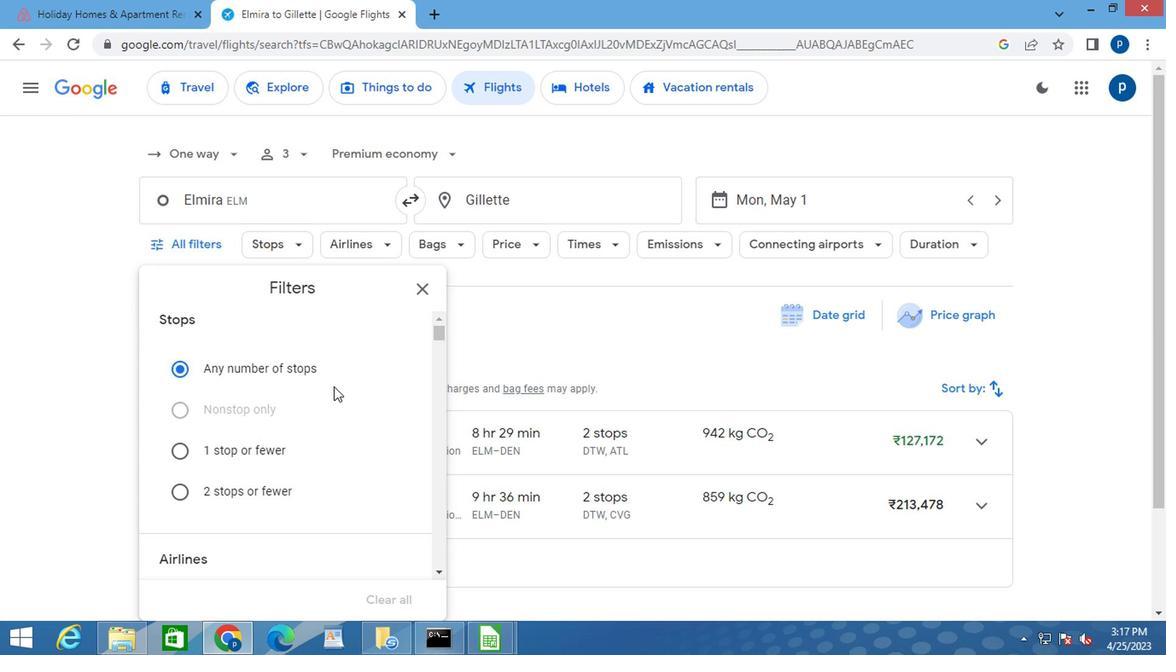 
Action: Mouse scrolled (326, 407) with delta (0, -1)
Screenshot: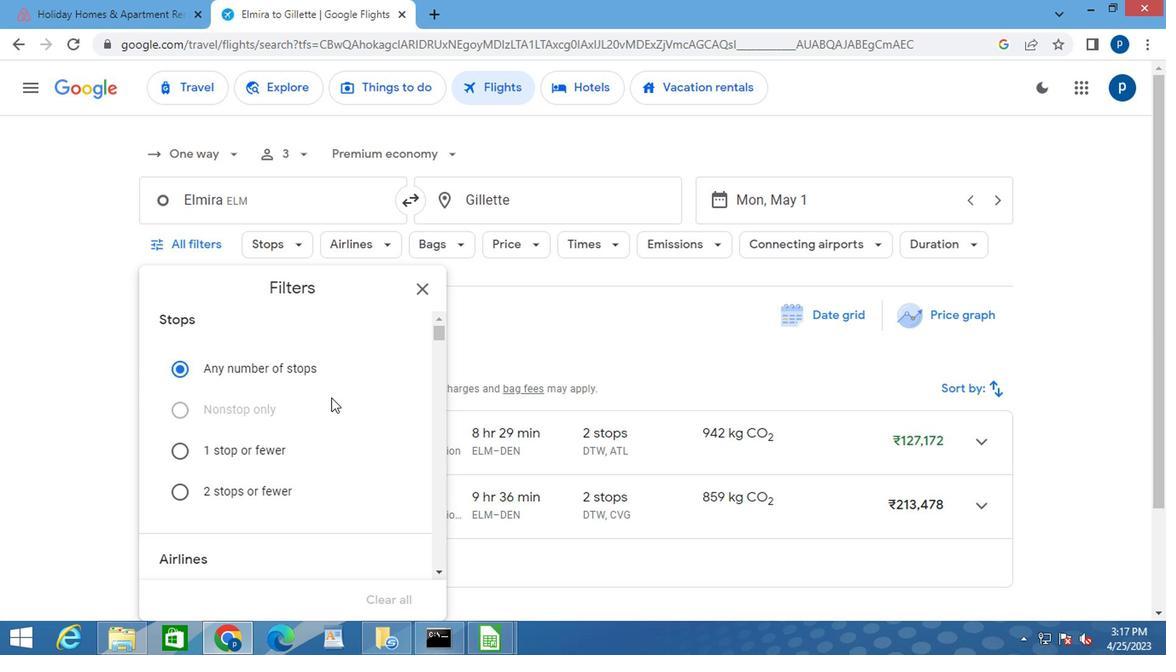 
Action: Mouse moved to (324, 411)
Screenshot: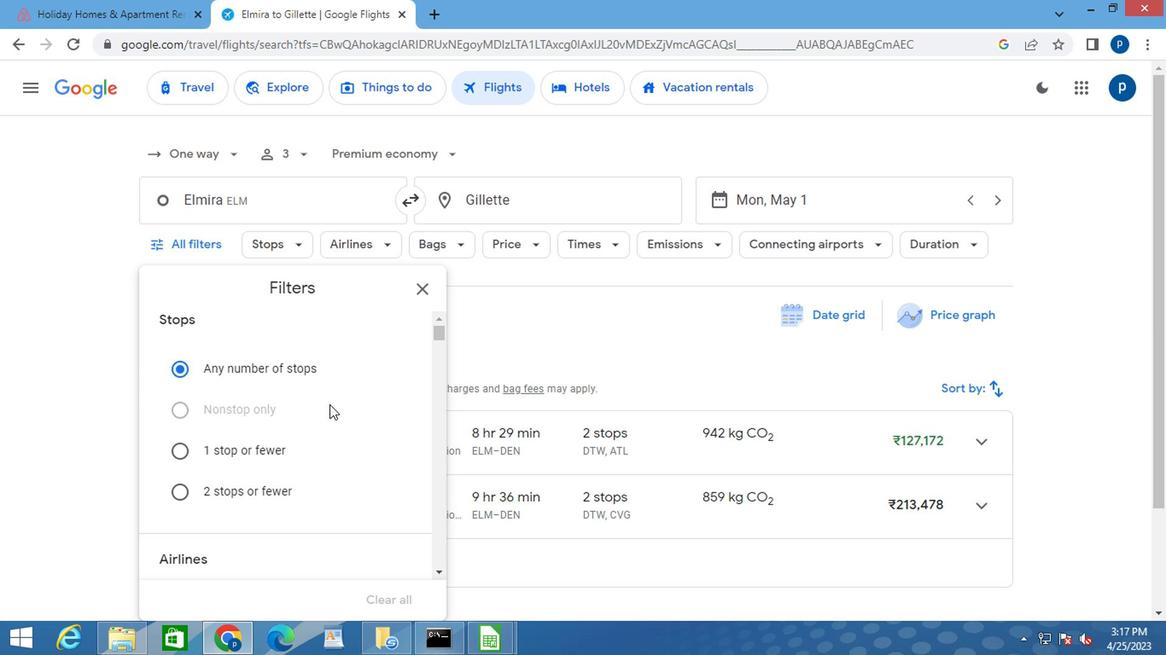 
Action: Mouse scrolled (324, 410) with delta (0, 0)
Screenshot: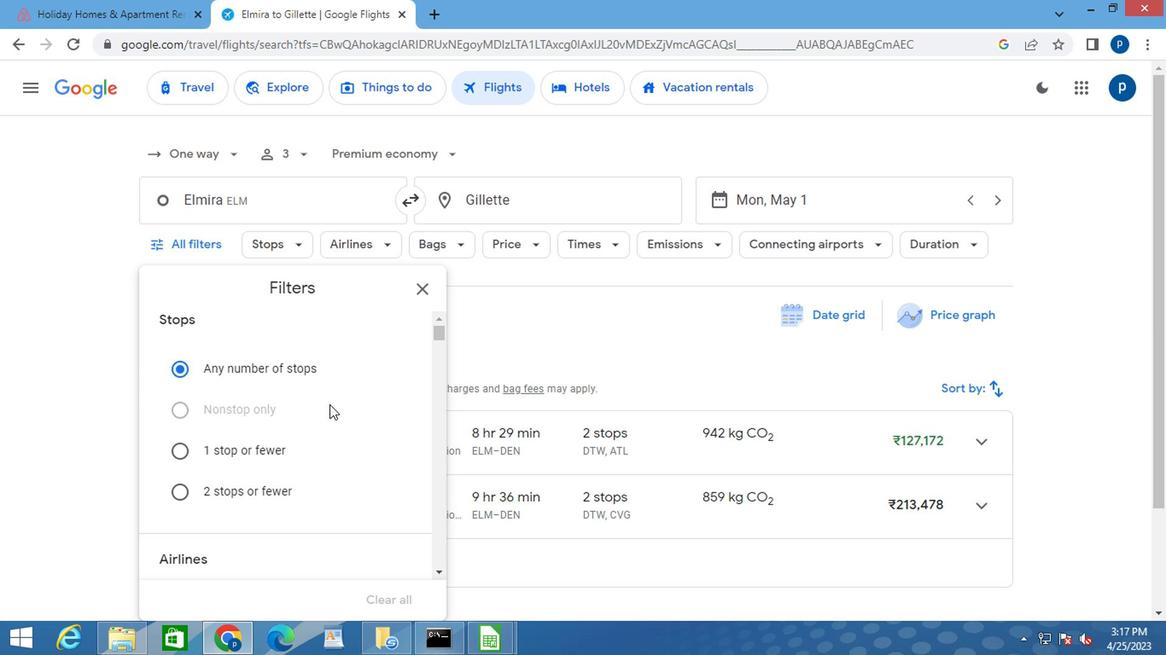 
Action: Mouse scrolled (324, 410) with delta (0, 0)
Screenshot: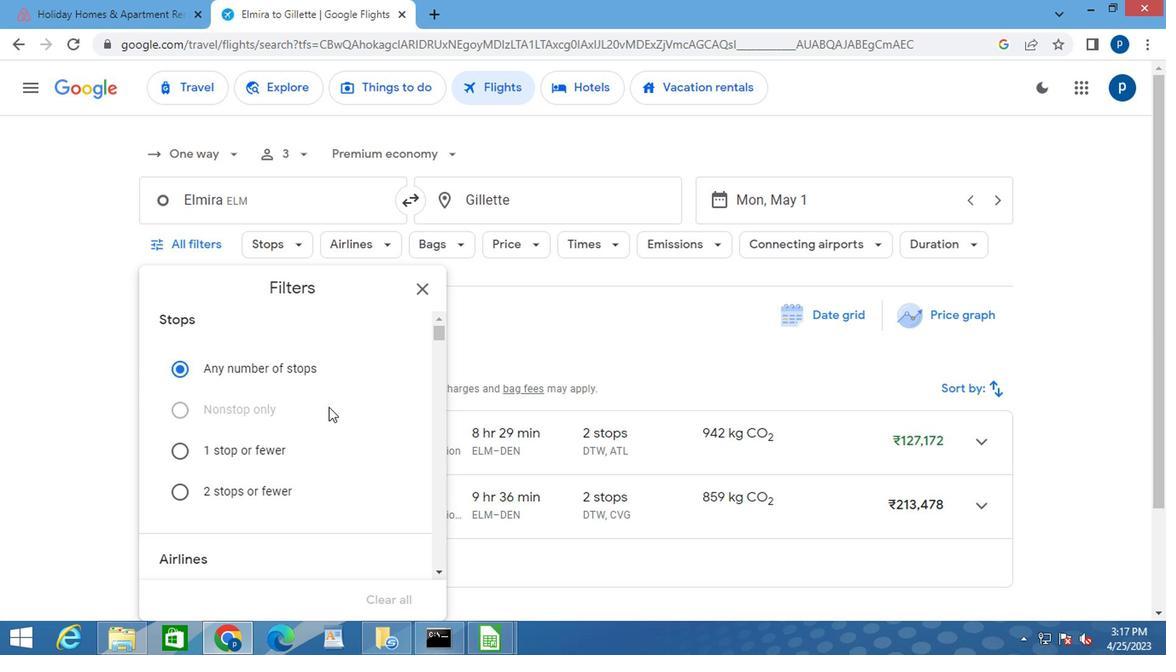 
Action: Mouse scrolled (324, 410) with delta (0, 0)
Screenshot: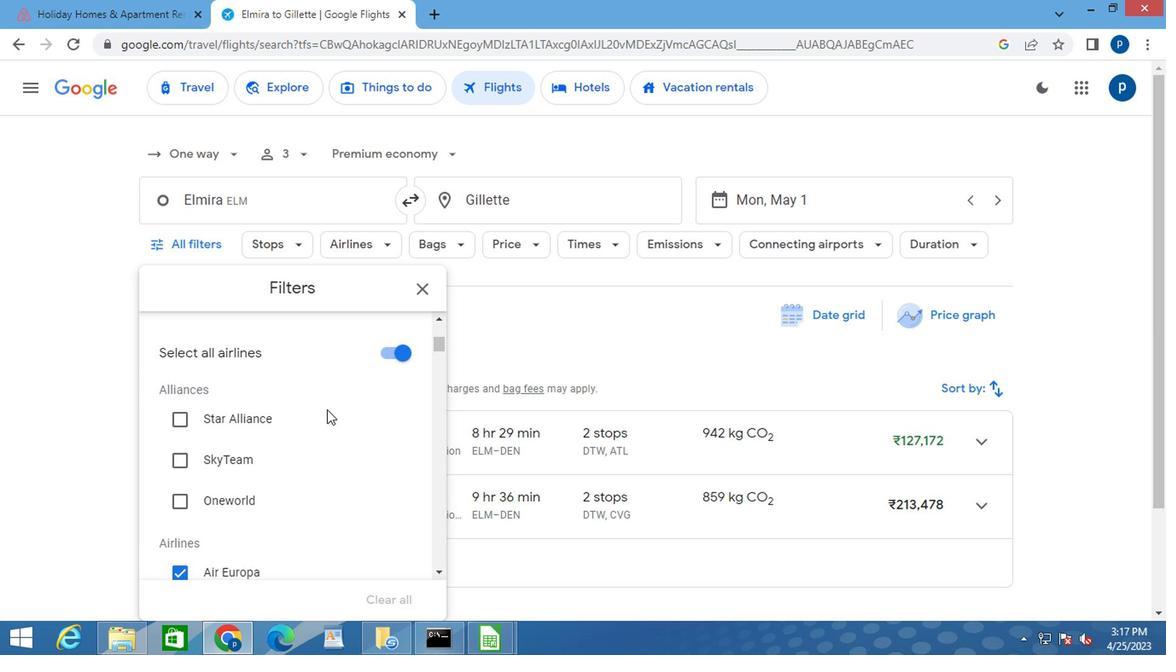 
Action: Mouse scrolled (324, 410) with delta (0, 0)
Screenshot: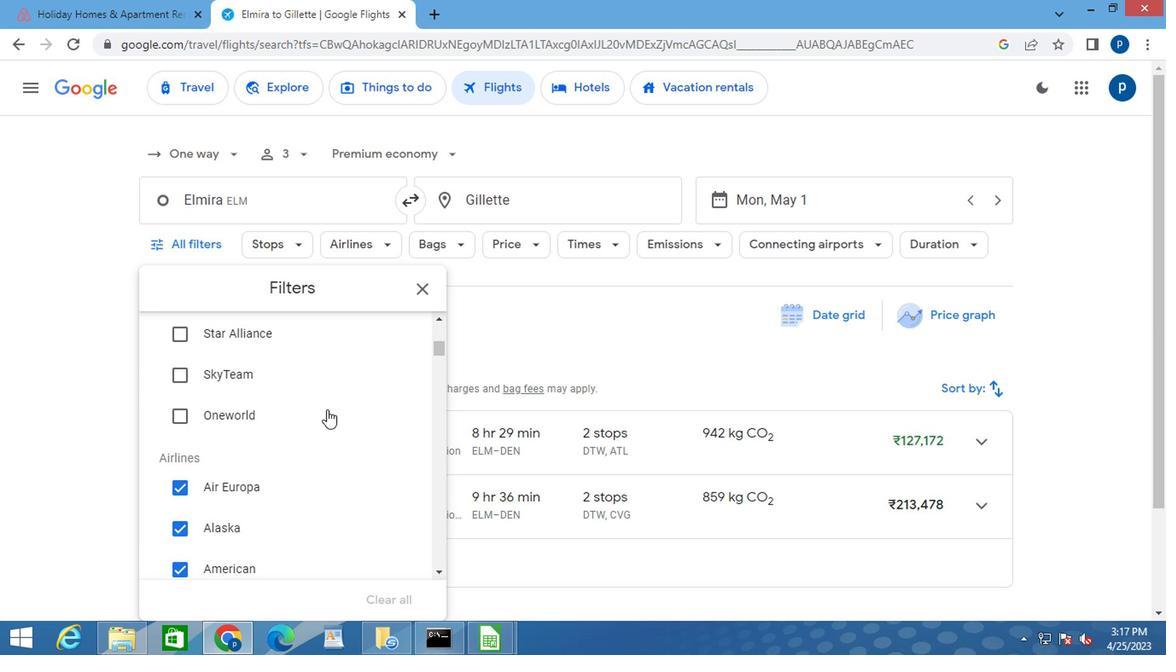 
Action: Mouse scrolled (324, 410) with delta (0, 0)
Screenshot: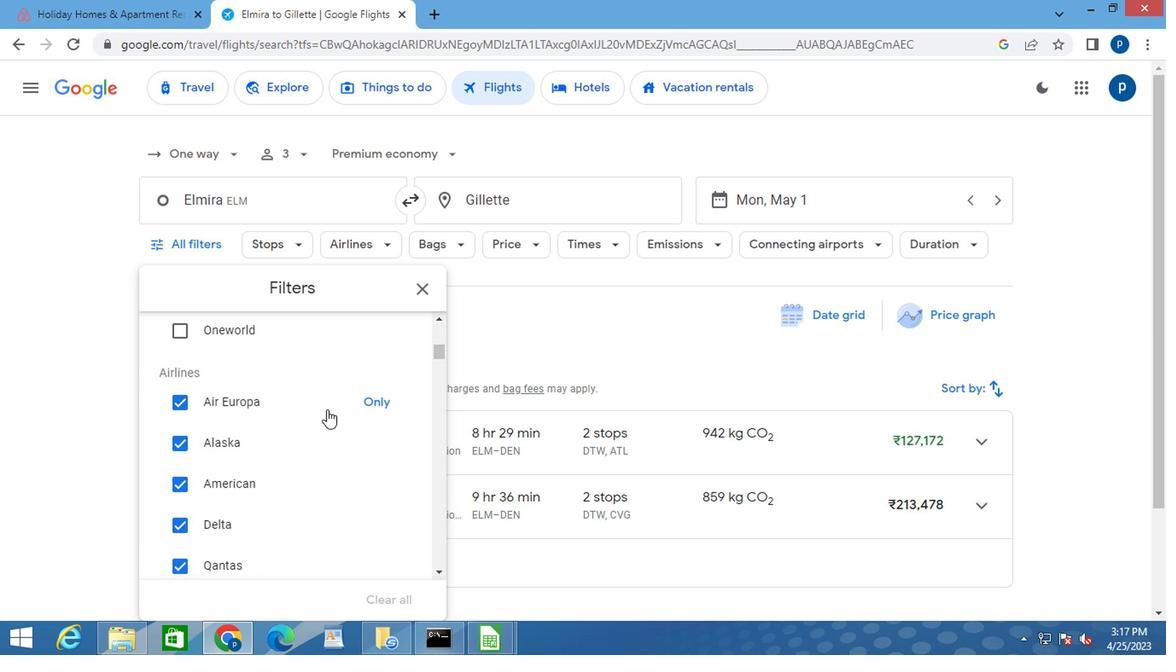 
Action: Mouse moved to (323, 411)
Screenshot: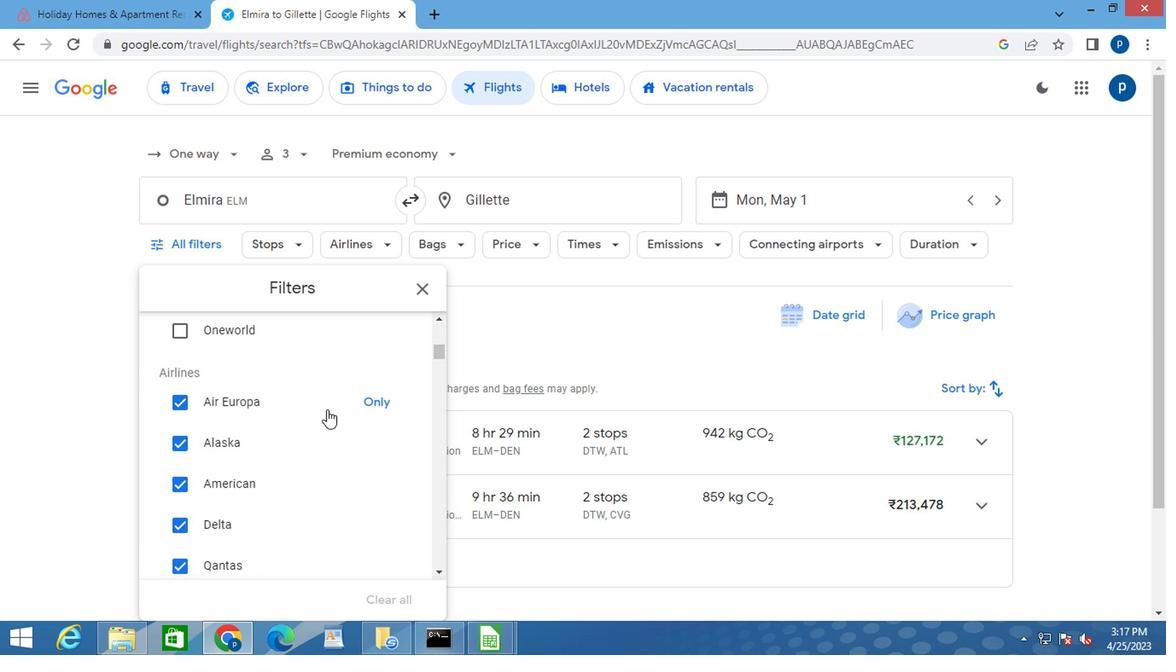 
Action: Mouse scrolled (323, 410) with delta (0, 0)
Screenshot: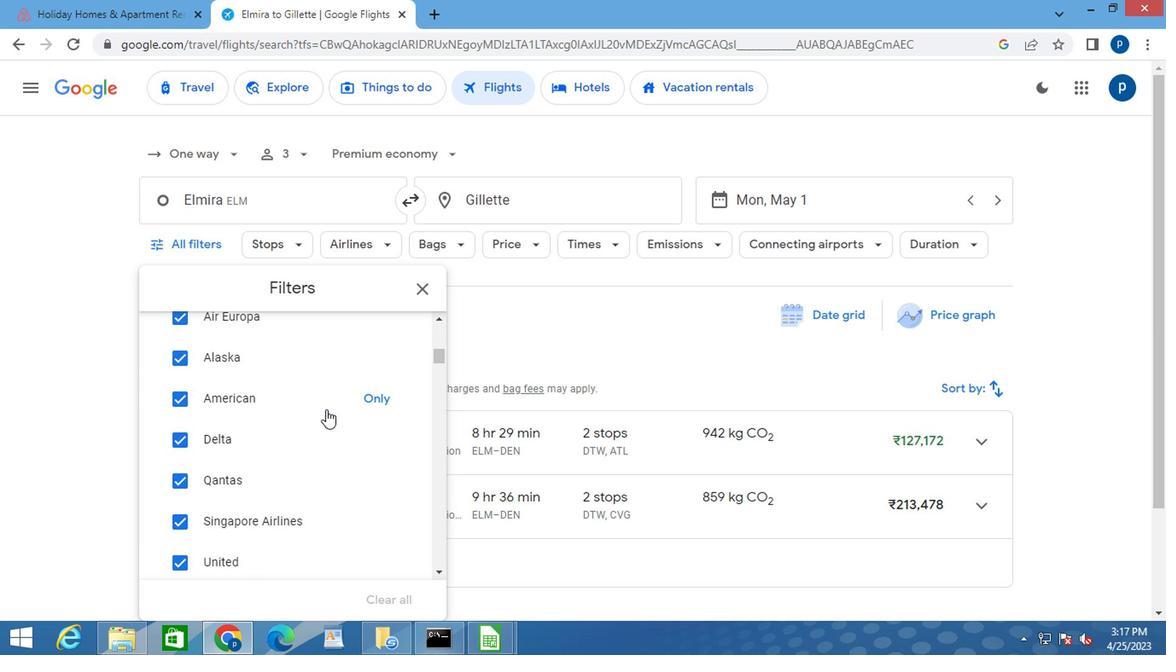 
Action: Mouse scrolled (323, 410) with delta (0, 0)
Screenshot: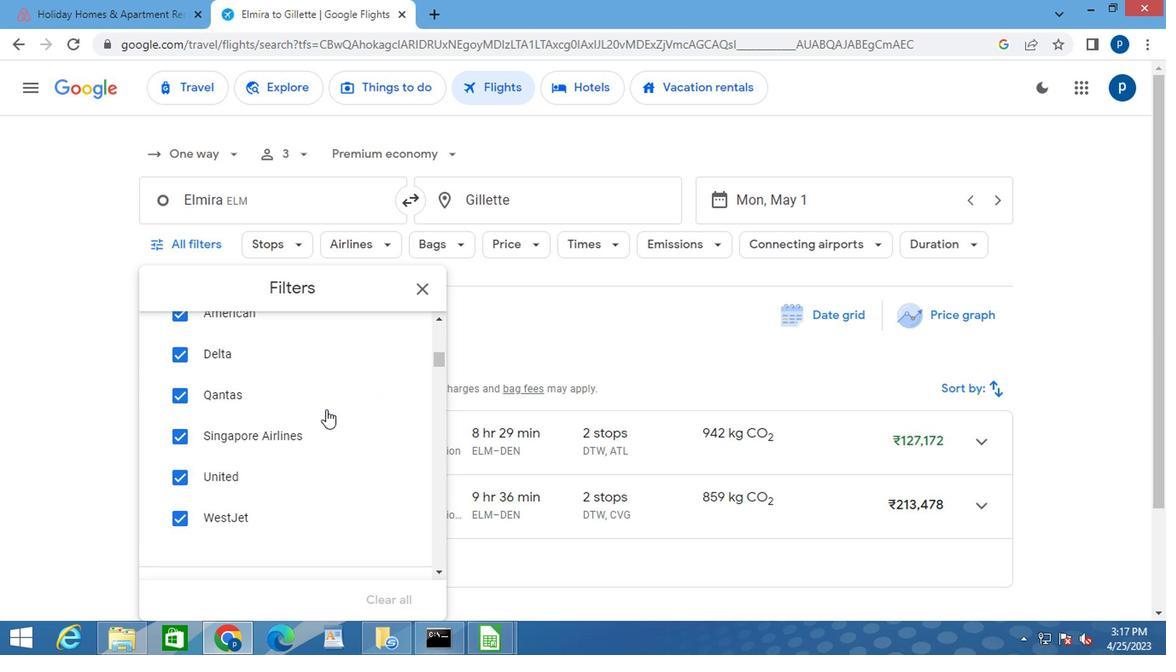
Action: Mouse scrolled (323, 410) with delta (0, 0)
Screenshot: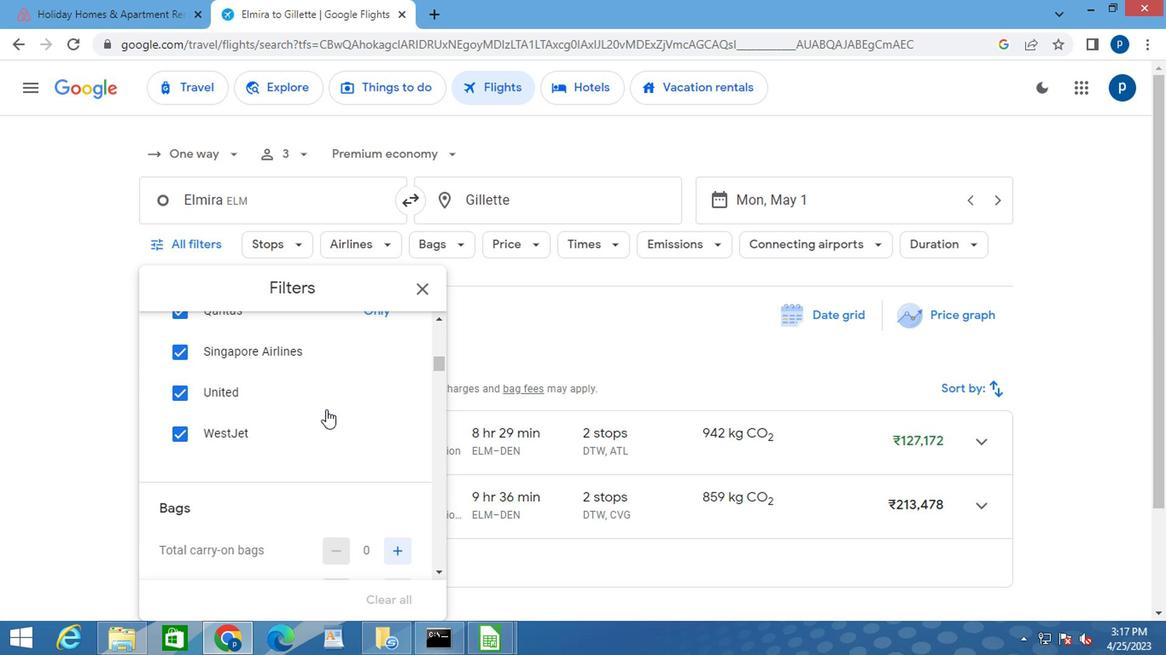 
Action: Mouse scrolled (323, 410) with delta (0, 0)
Screenshot: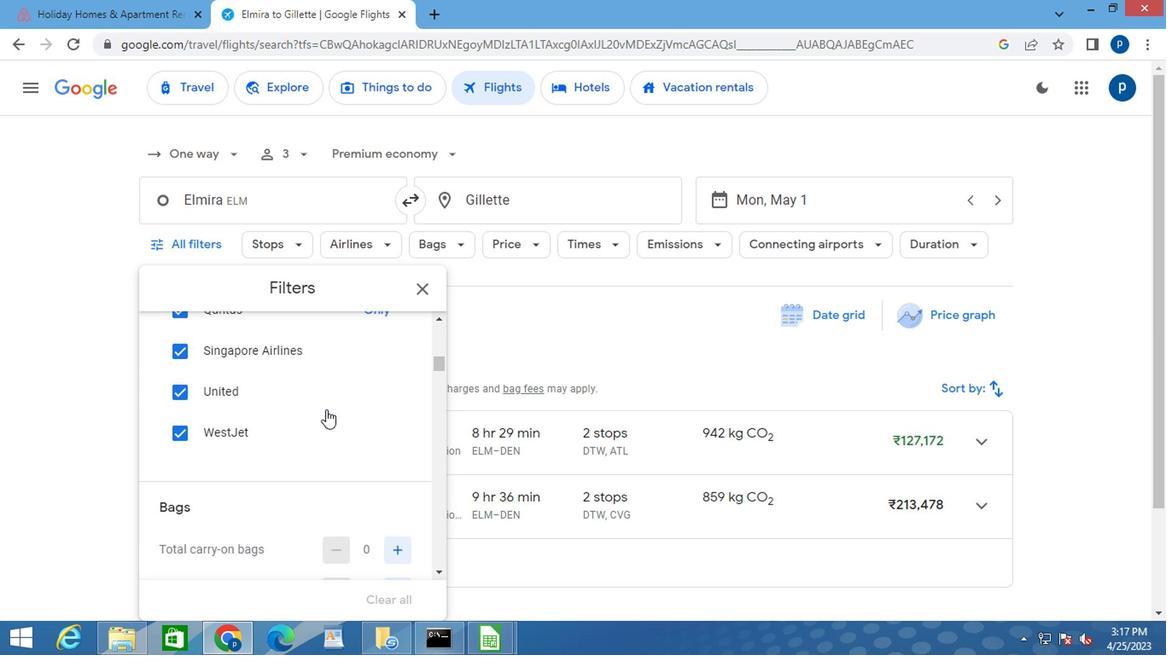 
Action: Mouse moved to (389, 422)
Screenshot: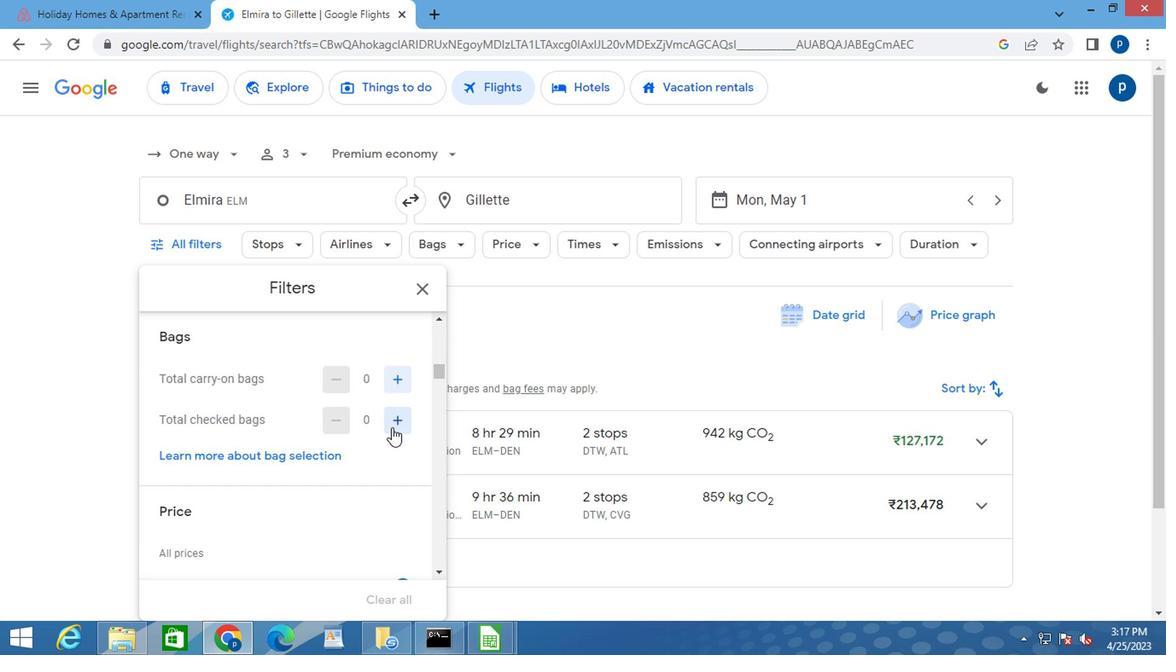 
Action: Mouse pressed left at (389, 422)
Screenshot: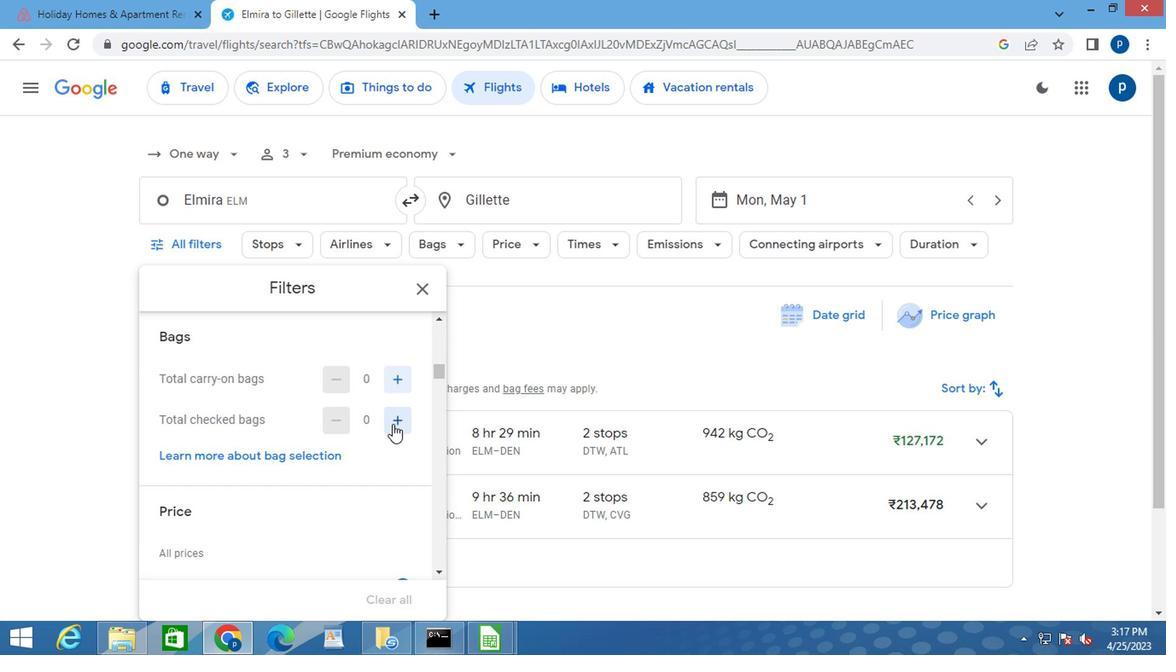 
Action: Mouse pressed left at (389, 422)
Screenshot: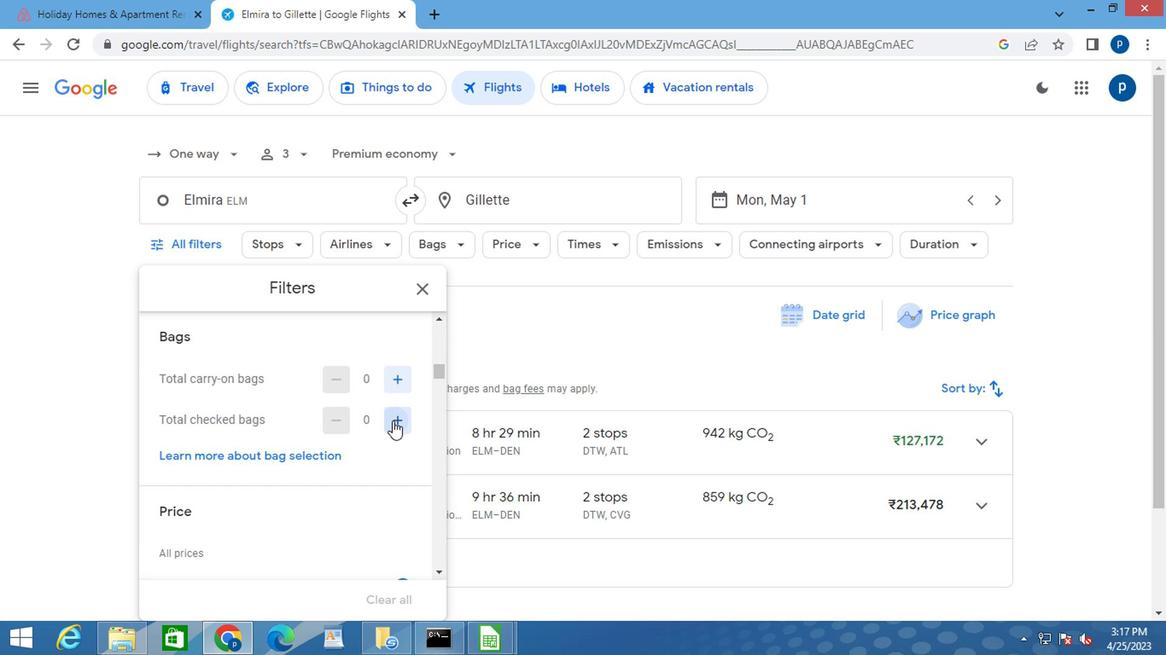 
Action: Mouse pressed left at (389, 422)
Screenshot: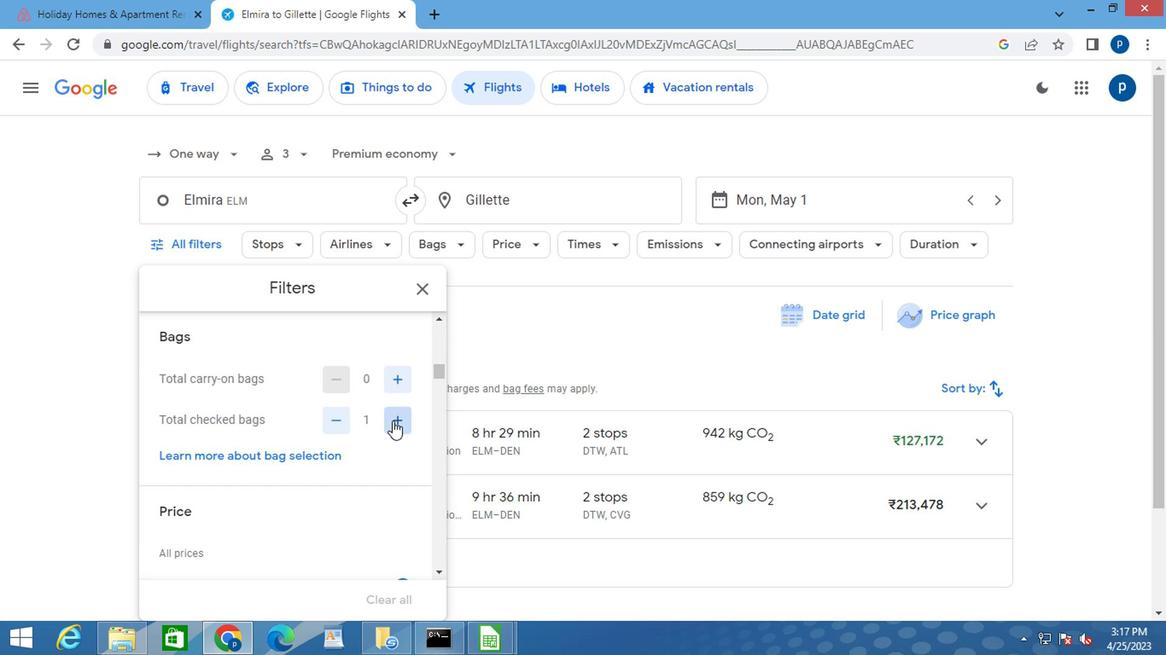 
Action: Mouse pressed left at (389, 422)
Screenshot: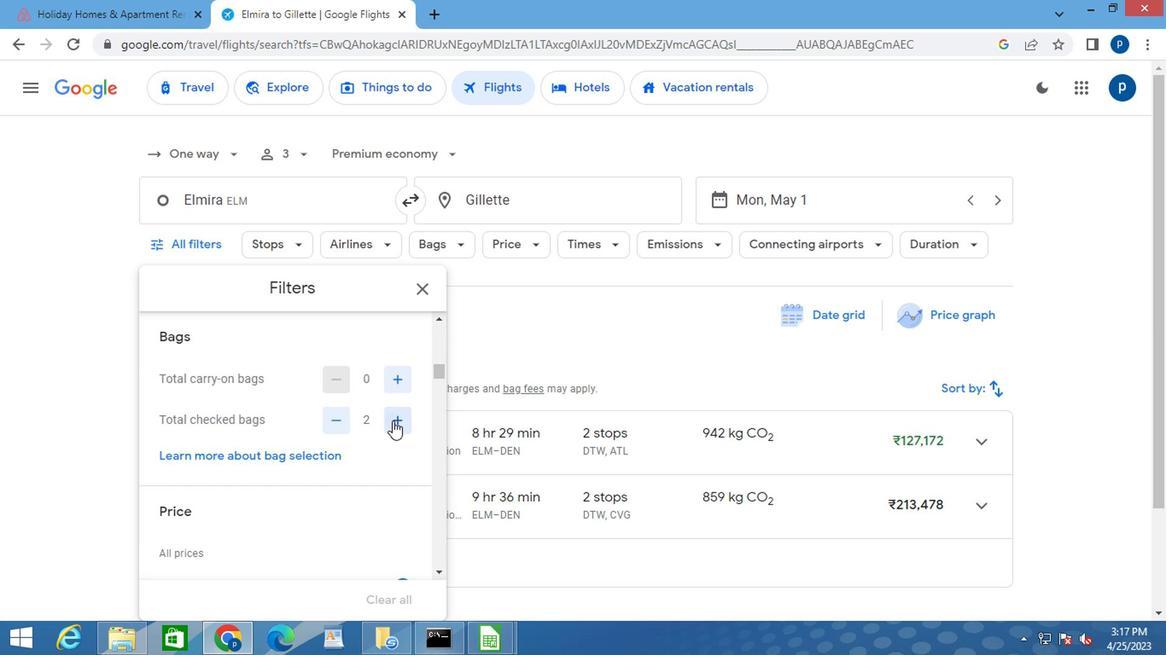 
Action: Mouse pressed left at (389, 422)
Screenshot: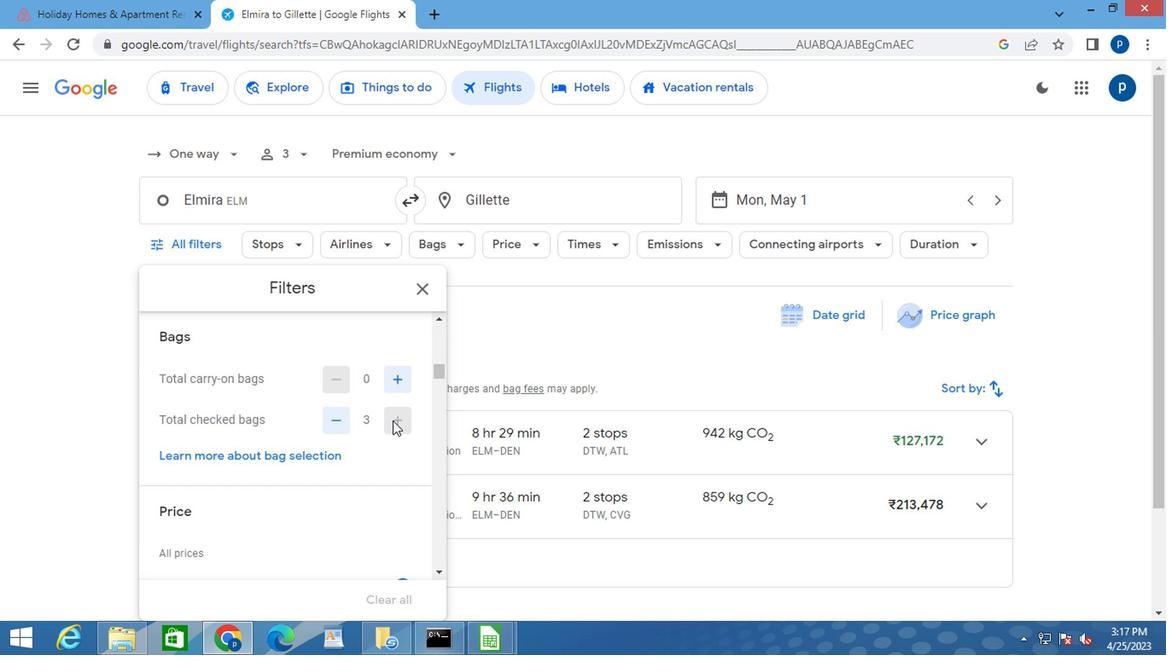 
Action: Mouse moved to (304, 459)
Screenshot: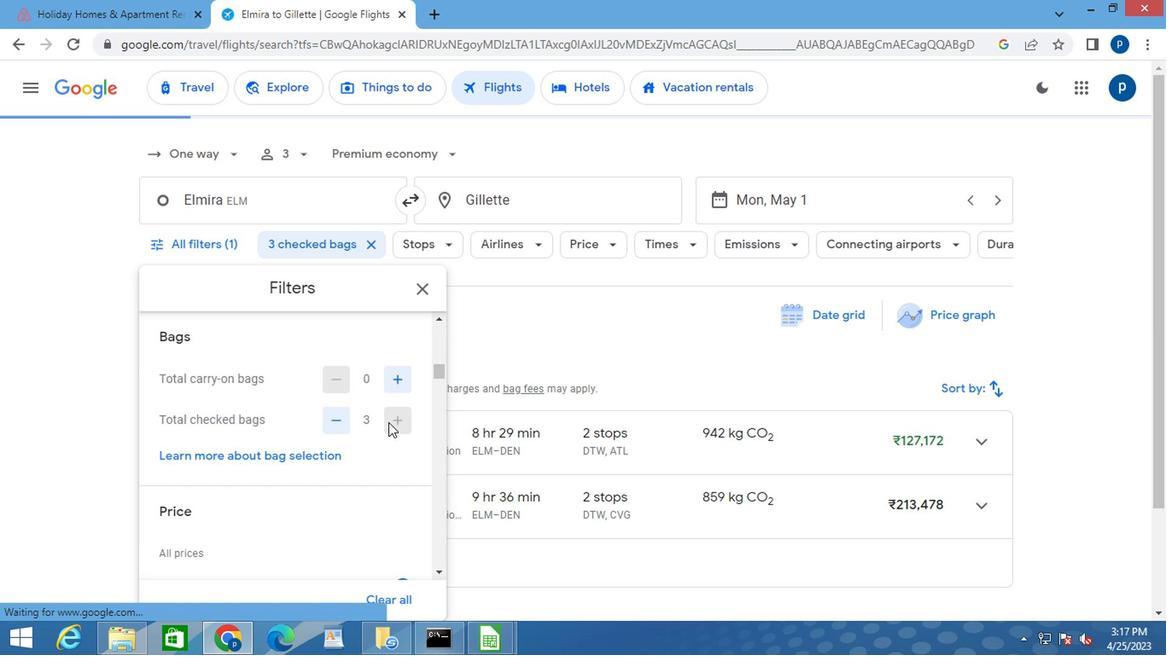 
Action: Mouse scrolled (304, 459) with delta (0, 0)
Screenshot: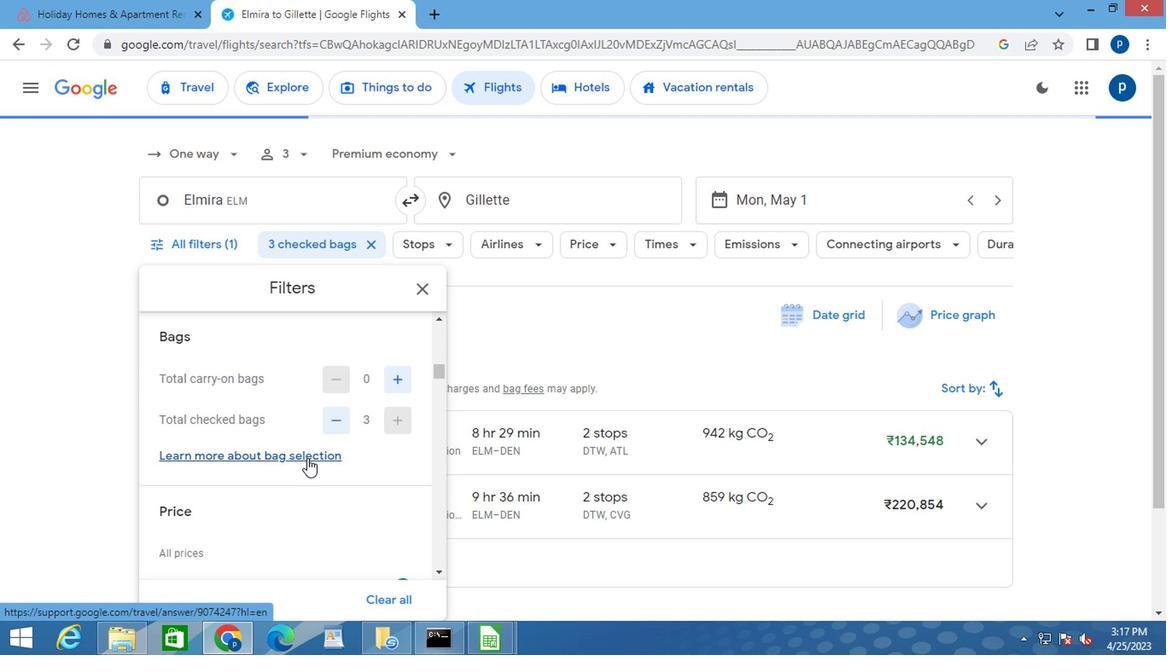 
Action: Mouse scrolled (304, 459) with delta (0, 0)
Screenshot: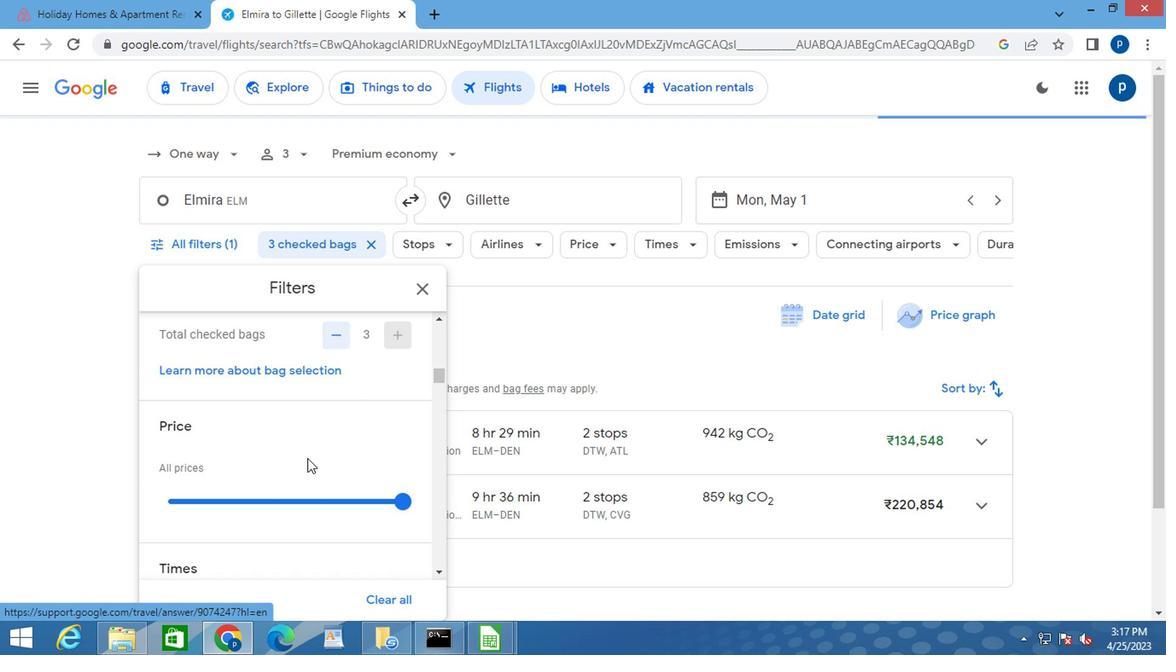 
Action: Mouse moved to (391, 429)
Screenshot: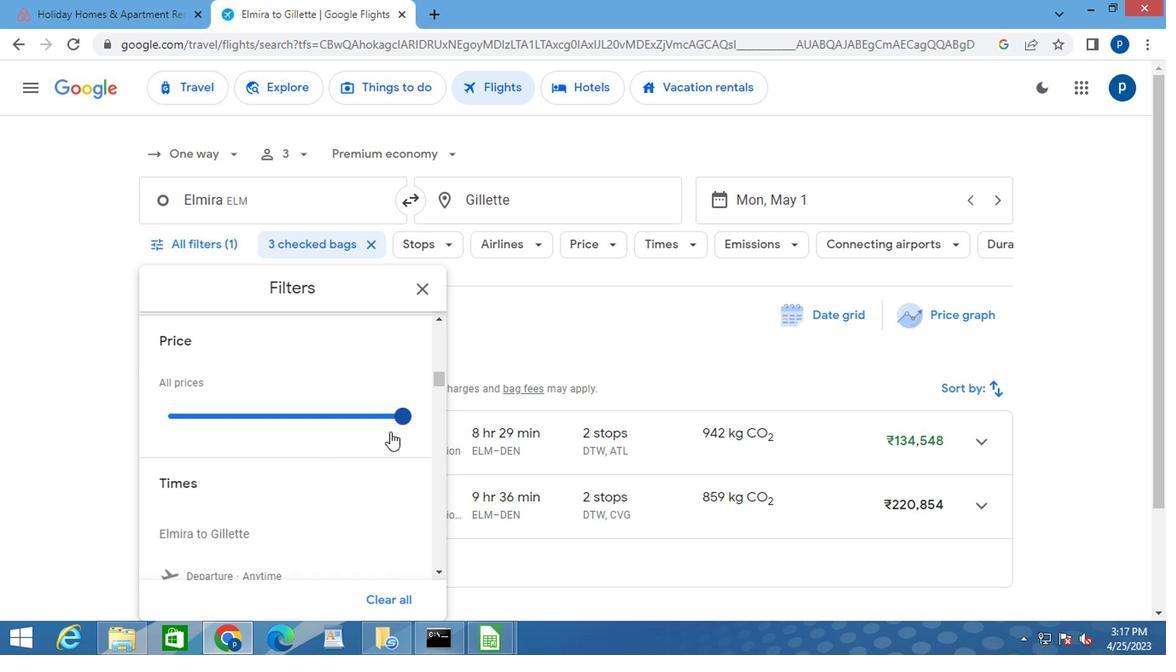 
Action: Mouse pressed left at (391, 429)
Screenshot: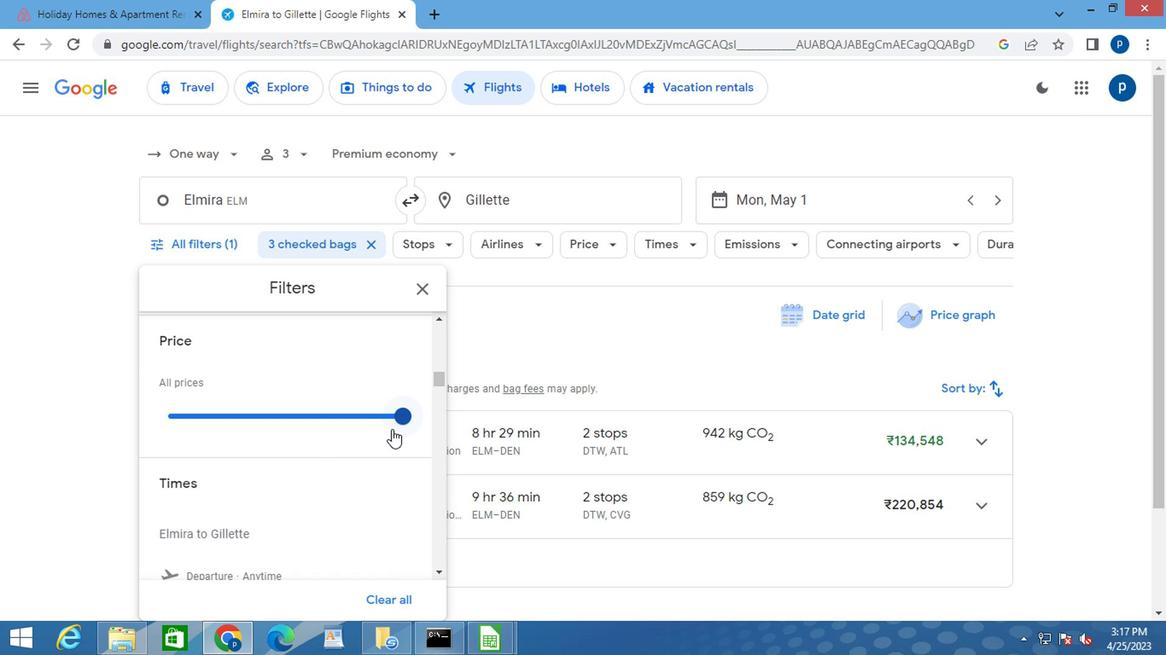 
Action: Mouse moved to (222, 419)
Screenshot: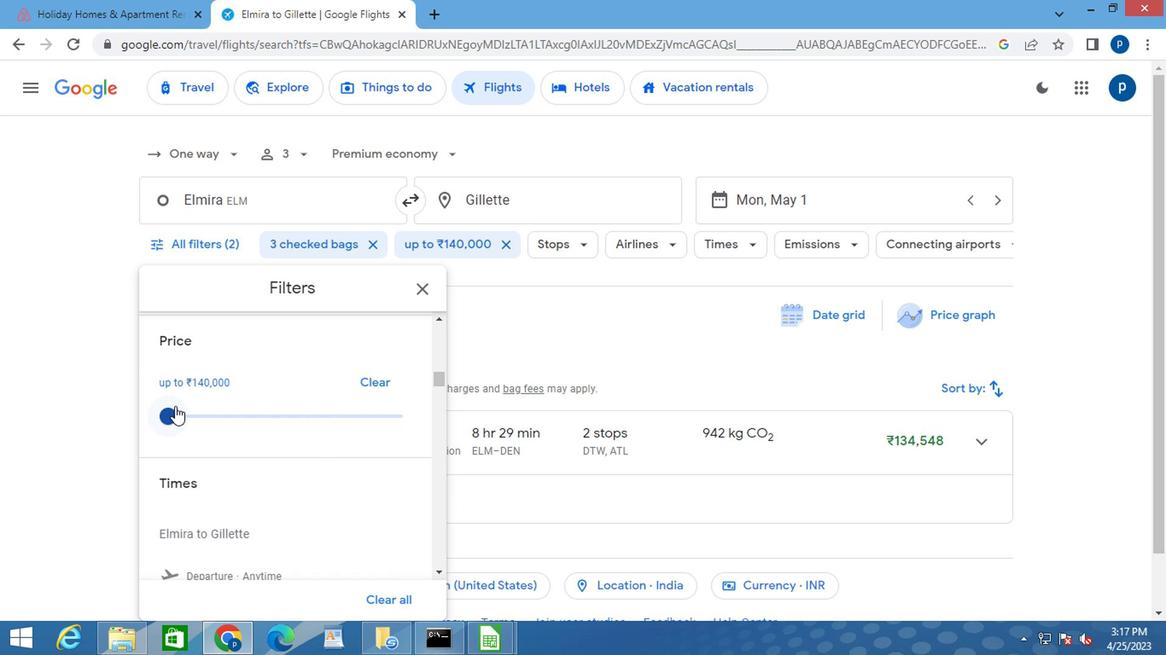 
Action: Mouse scrolled (222, 419) with delta (0, 0)
Screenshot: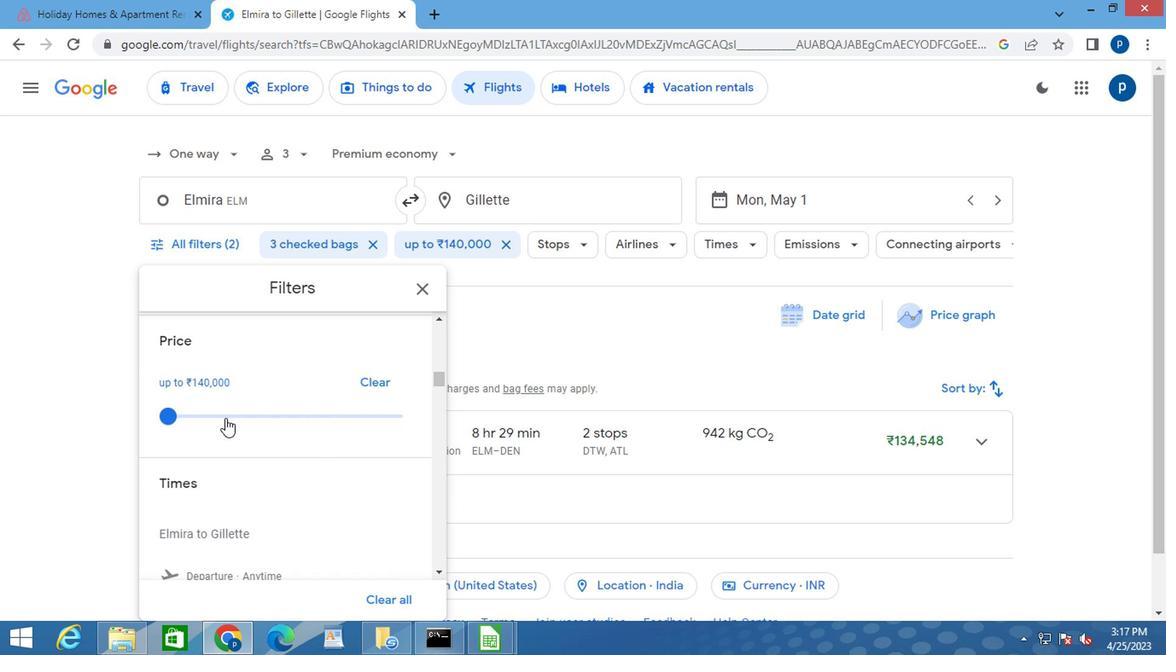 
Action: Mouse moved to (263, 421)
Screenshot: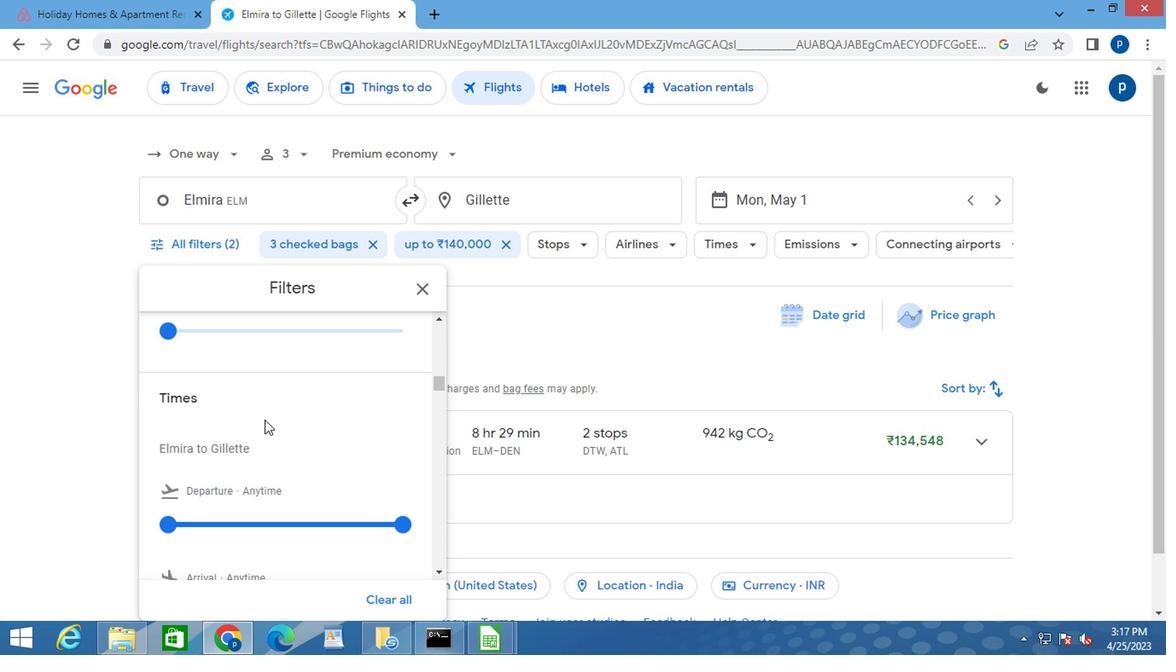 
Action: Mouse scrolled (263, 420) with delta (0, 0)
Screenshot: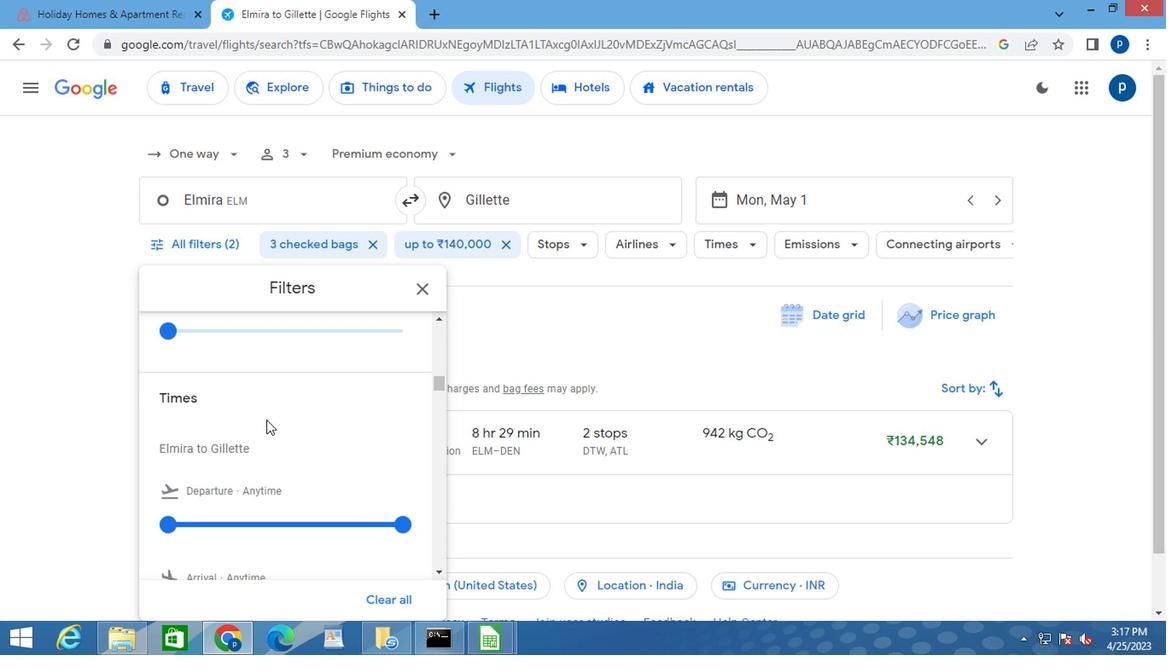 
Action: Mouse moved to (174, 433)
Screenshot: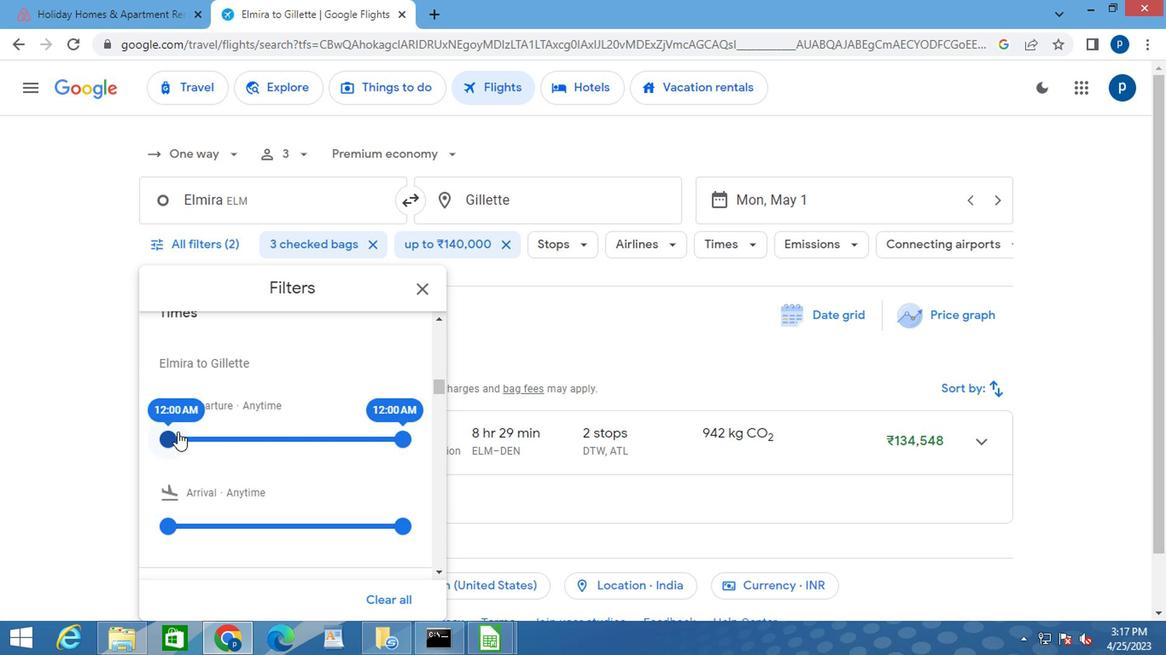 
Action: Mouse pressed left at (174, 433)
Screenshot: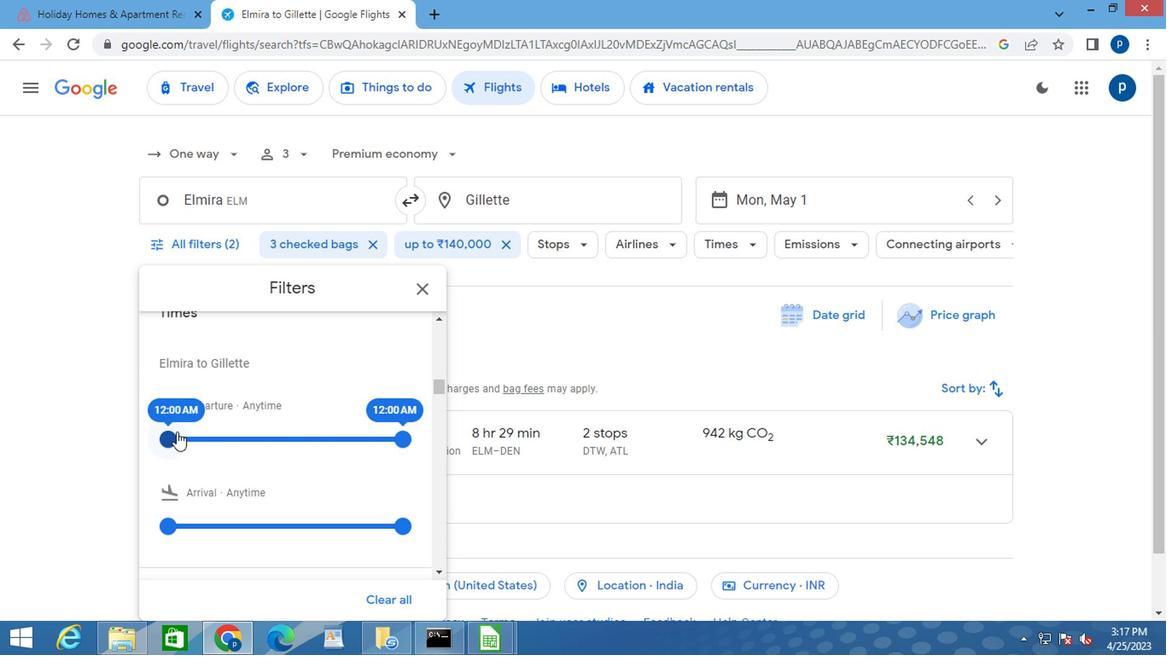 
Action: Mouse moved to (393, 436)
Screenshot: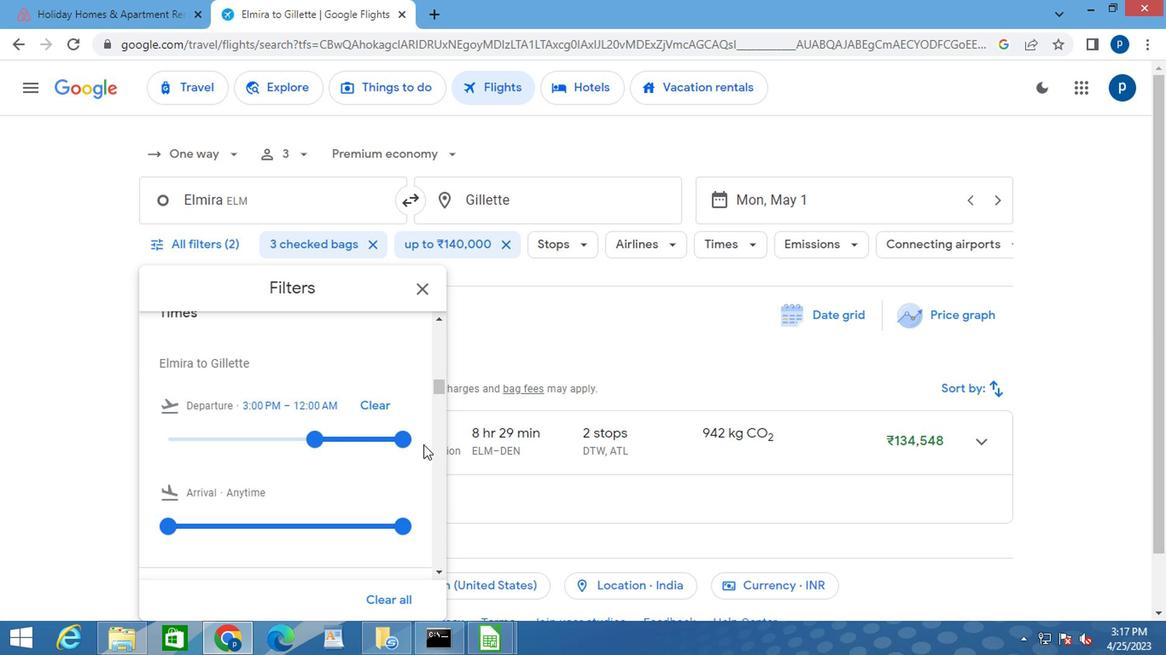 
Action: Mouse pressed left at (393, 436)
Screenshot: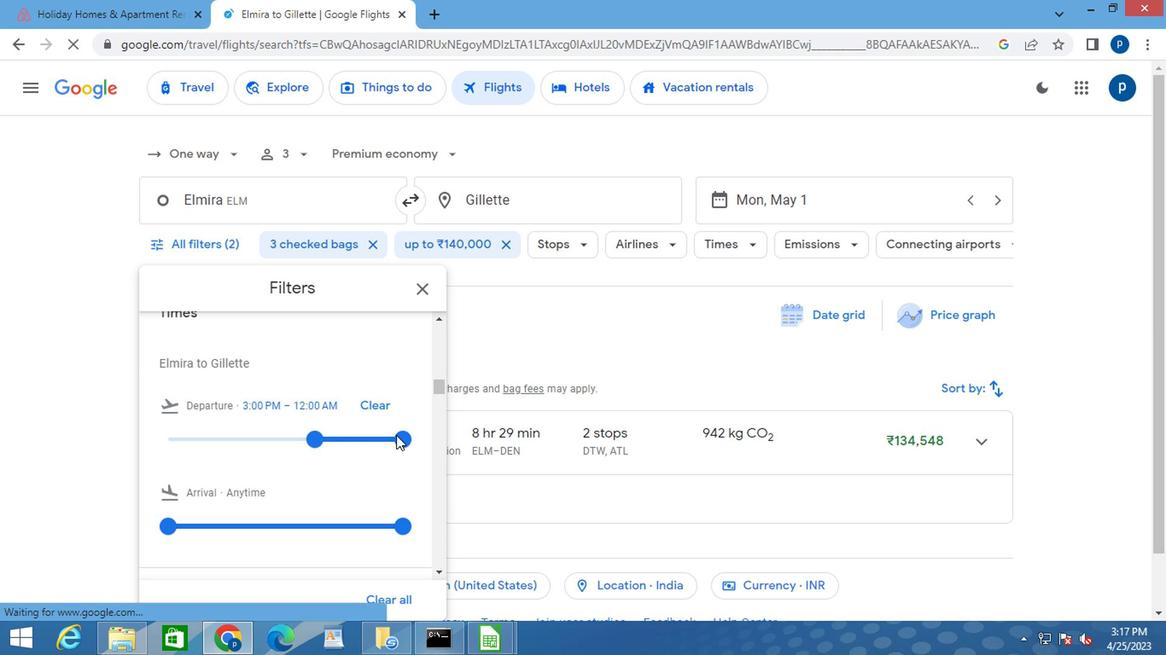 
Action: Mouse moved to (414, 293)
Screenshot: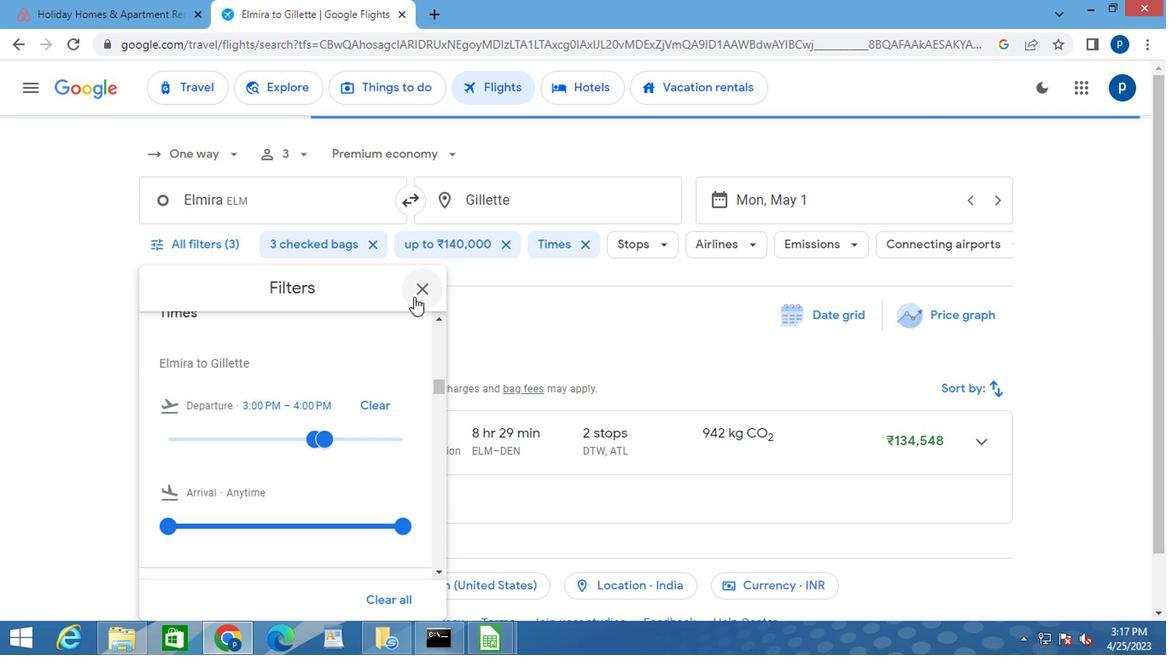 
Action: Mouse pressed left at (414, 293)
Screenshot: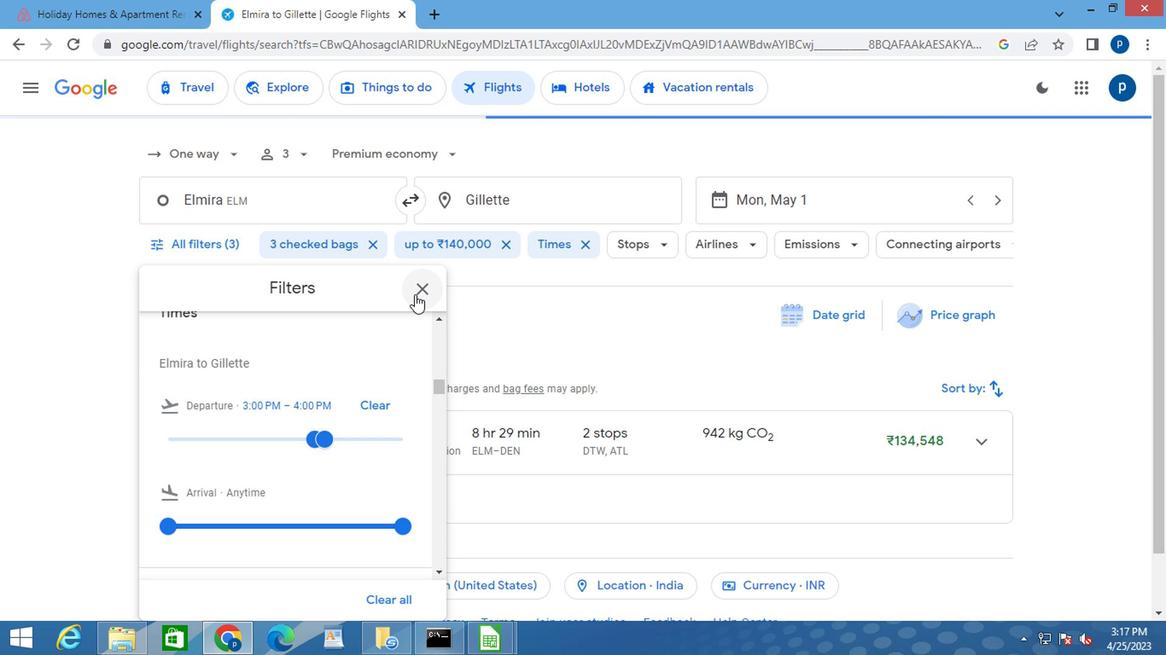 
